 Task: Look for space in Koratla, India from 5th June, 2023 to 16th June, 2023 for 2 adults in price range Rs.7000 to Rs.15000. Place can be entire place with 1  bedroom having 1 bed and 1 bathroom. Property type can be house, flat, guest house, hotel. Booking option can be shelf check-in. Required host language is English.
Action: Mouse moved to (517, 93)
Screenshot: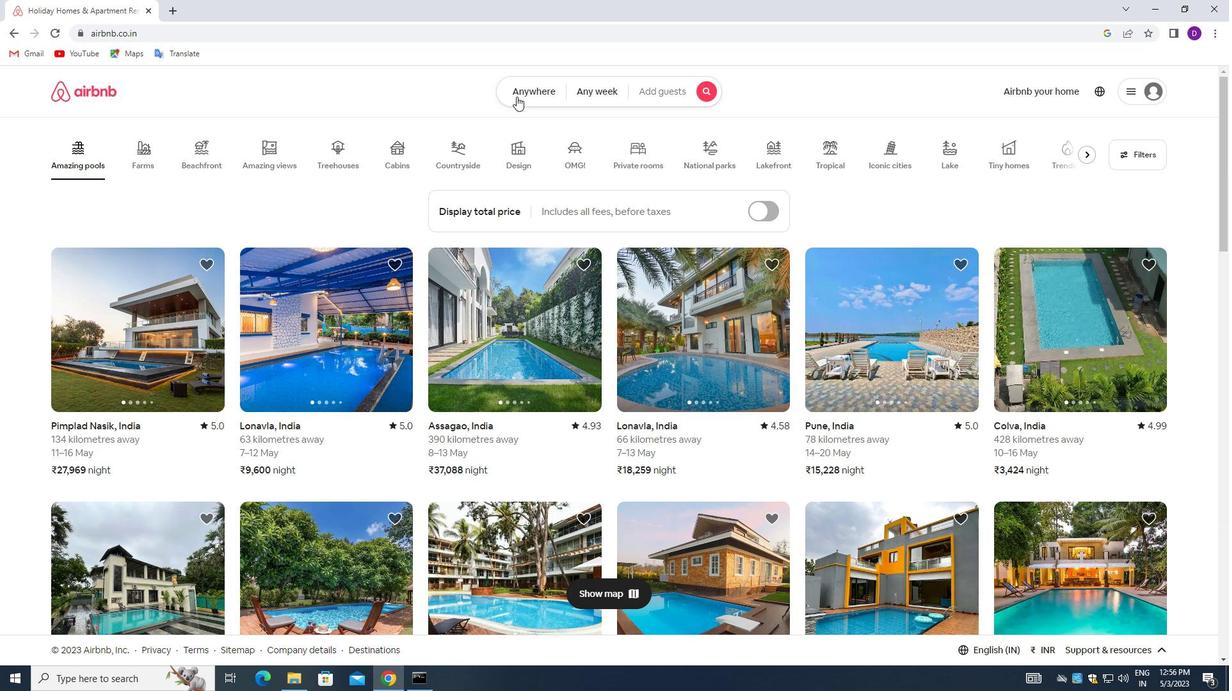 
Action: Mouse pressed left at (517, 93)
Screenshot: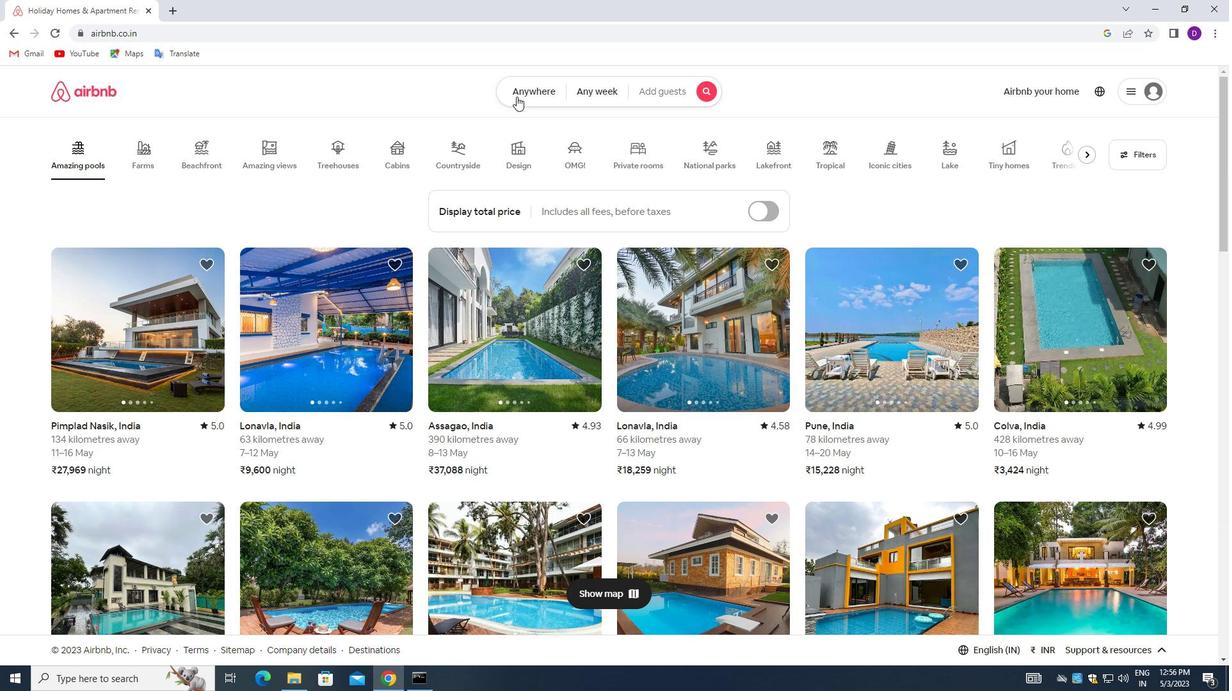 
Action: Mouse moved to (431, 146)
Screenshot: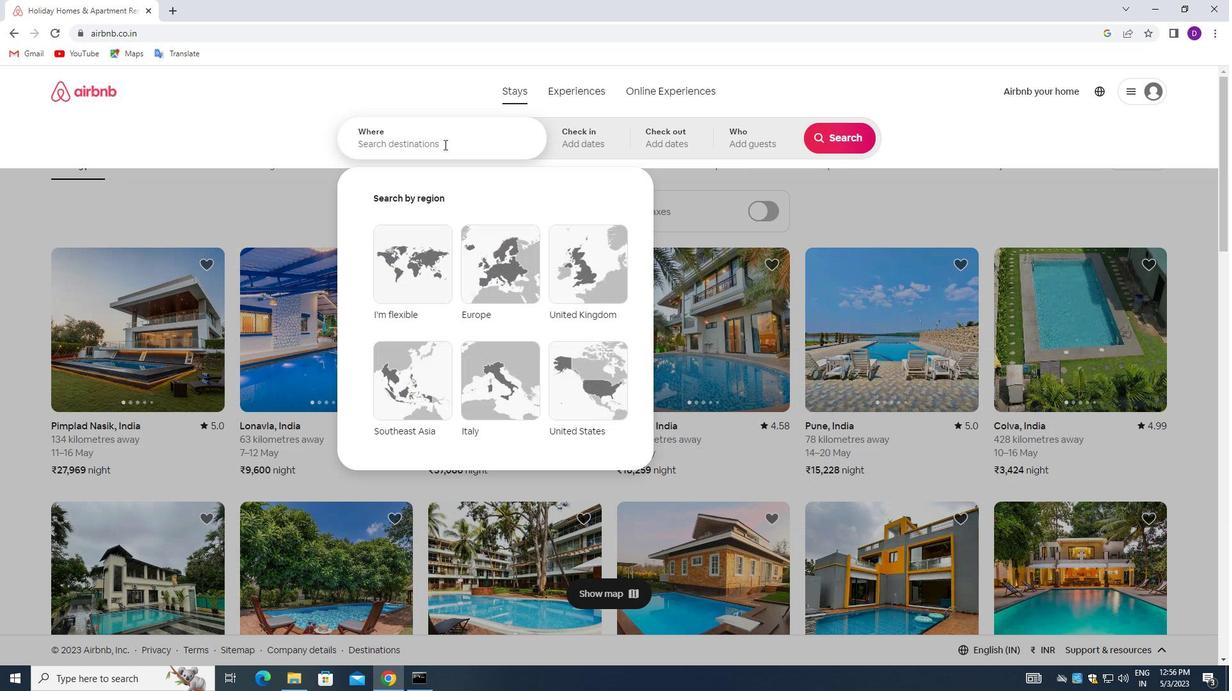 
Action: Mouse pressed left at (431, 146)
Screenshot: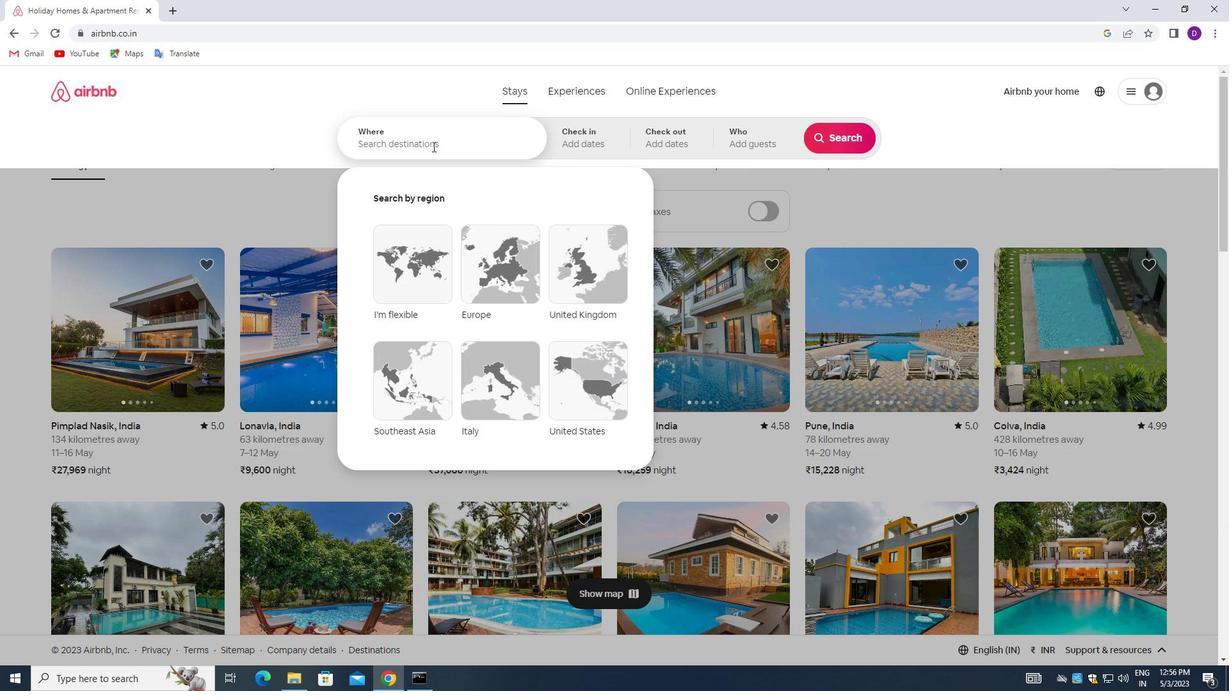 
Action: Mouse moved to (261, 139)
Screenshot: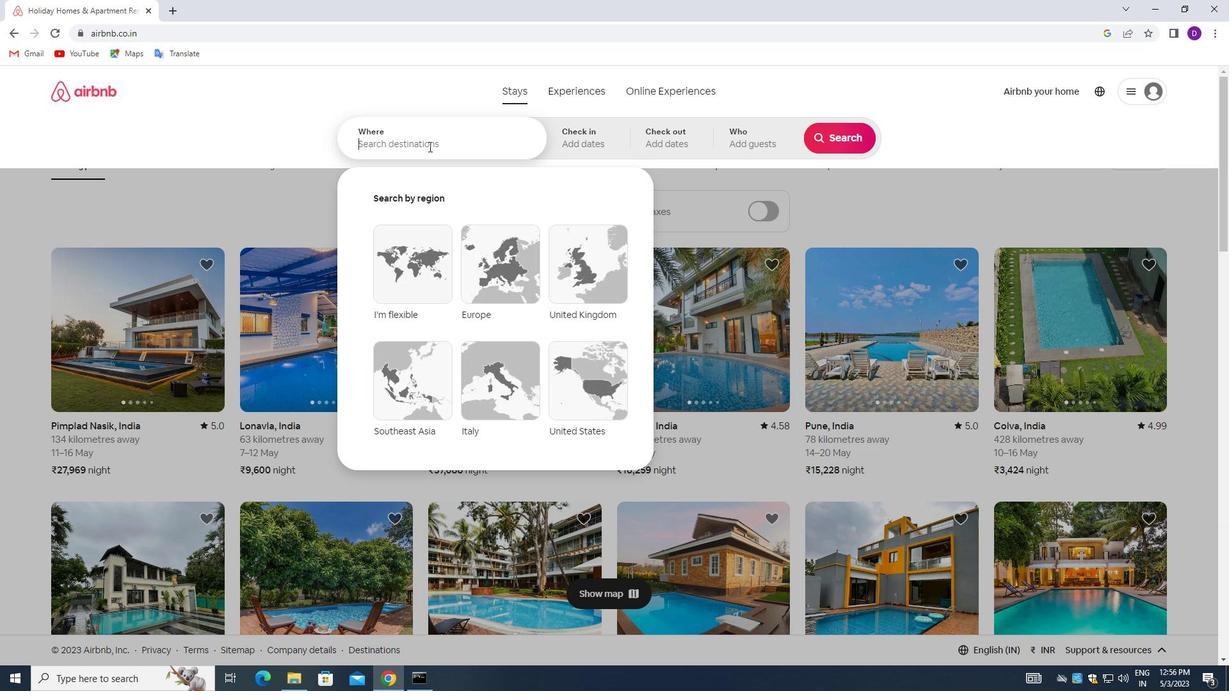 
Action: Key pressed <Key.shift>KORATLA,<Key.space><Key.shift>INDIA<Key.enter>
Screenshot: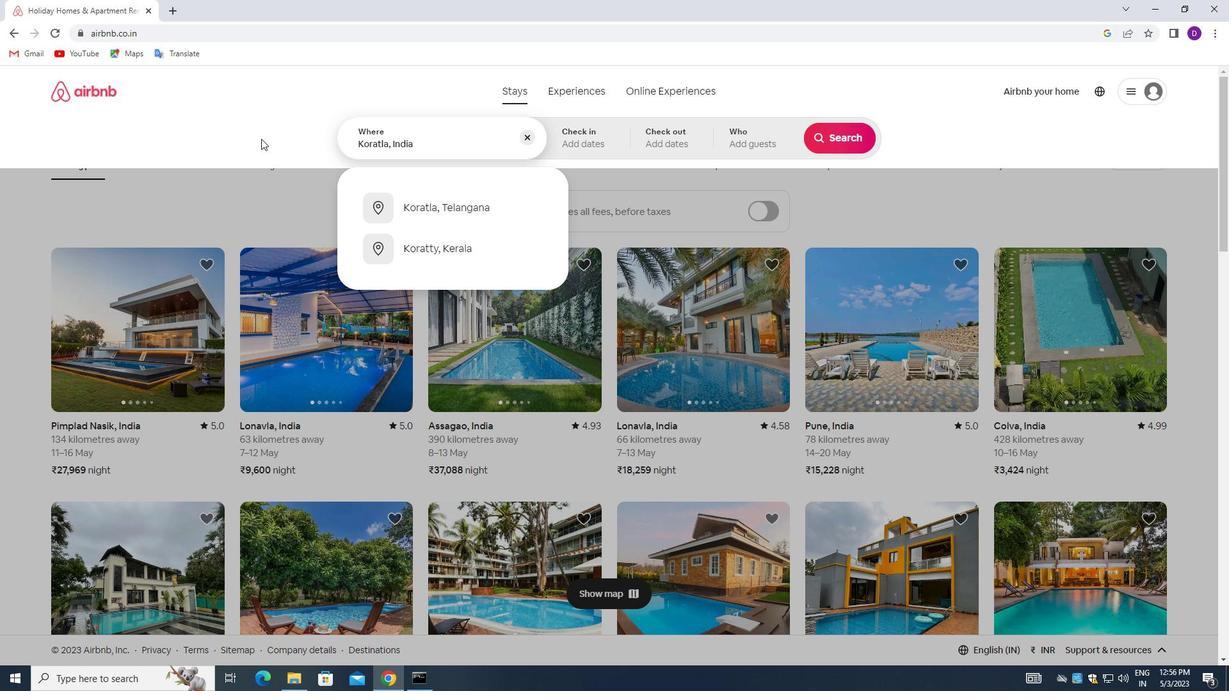 
Action: Mouse moved to (670, 326)
Screenshot: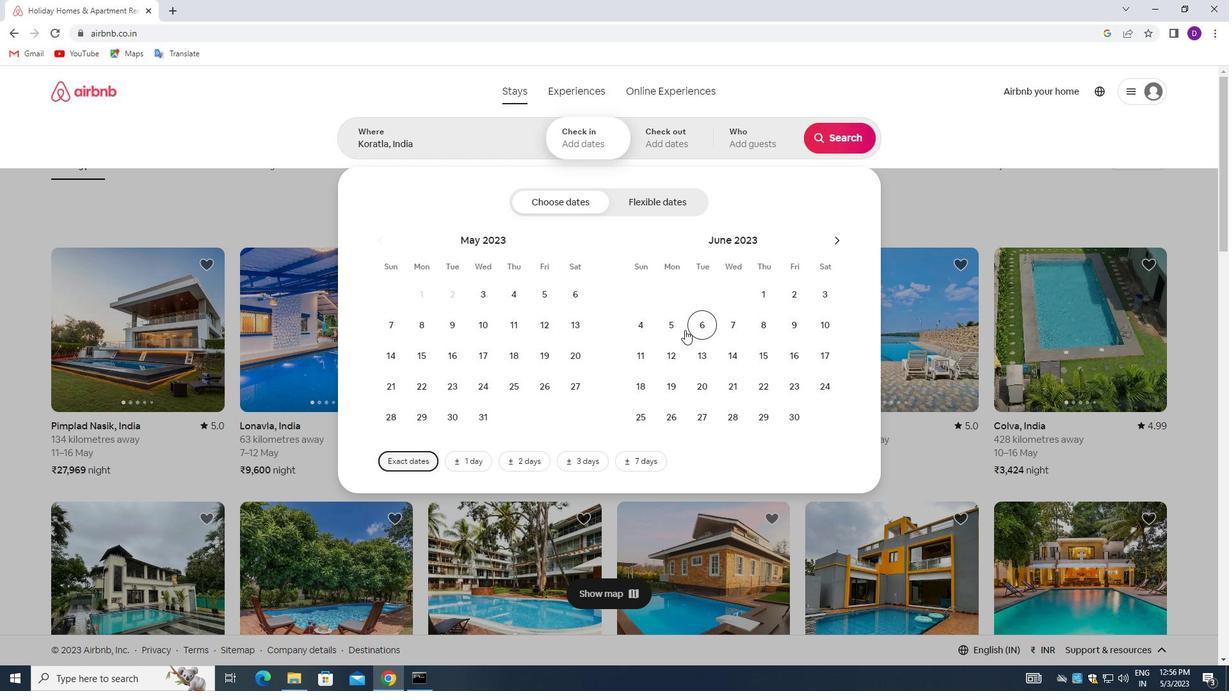
Action: Mouse pressed left at (670, 326)
Screenshot: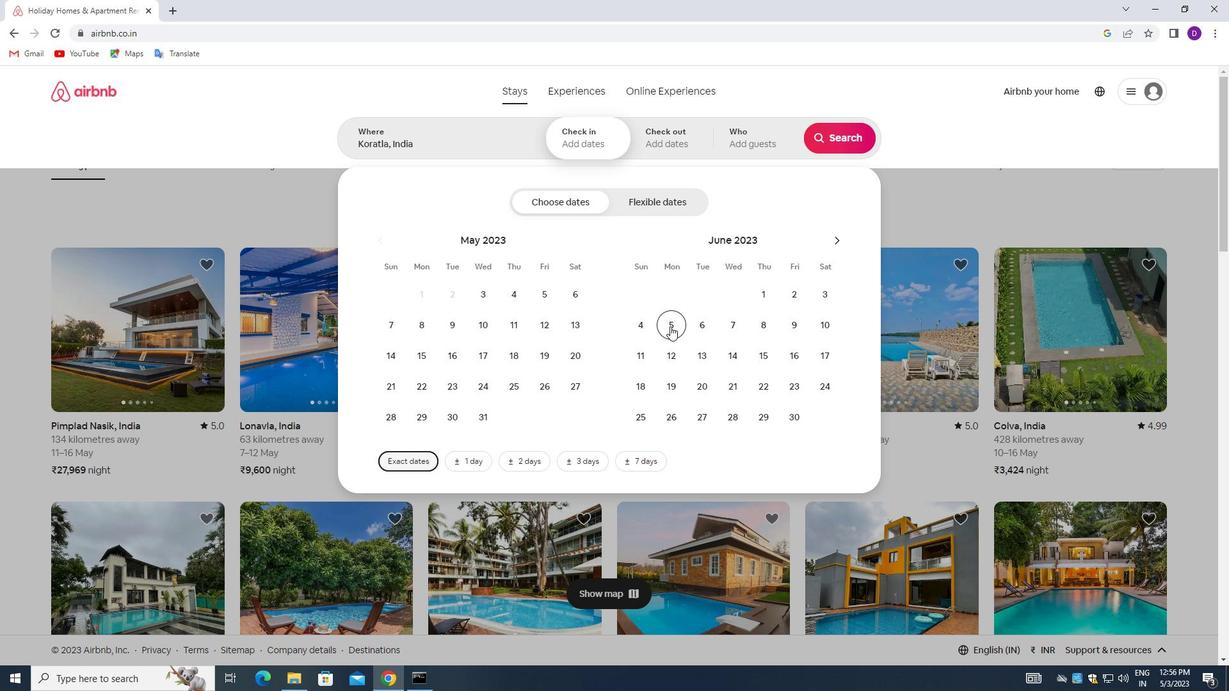 
Action: Mouse moved to (787, 355)
Screenshot: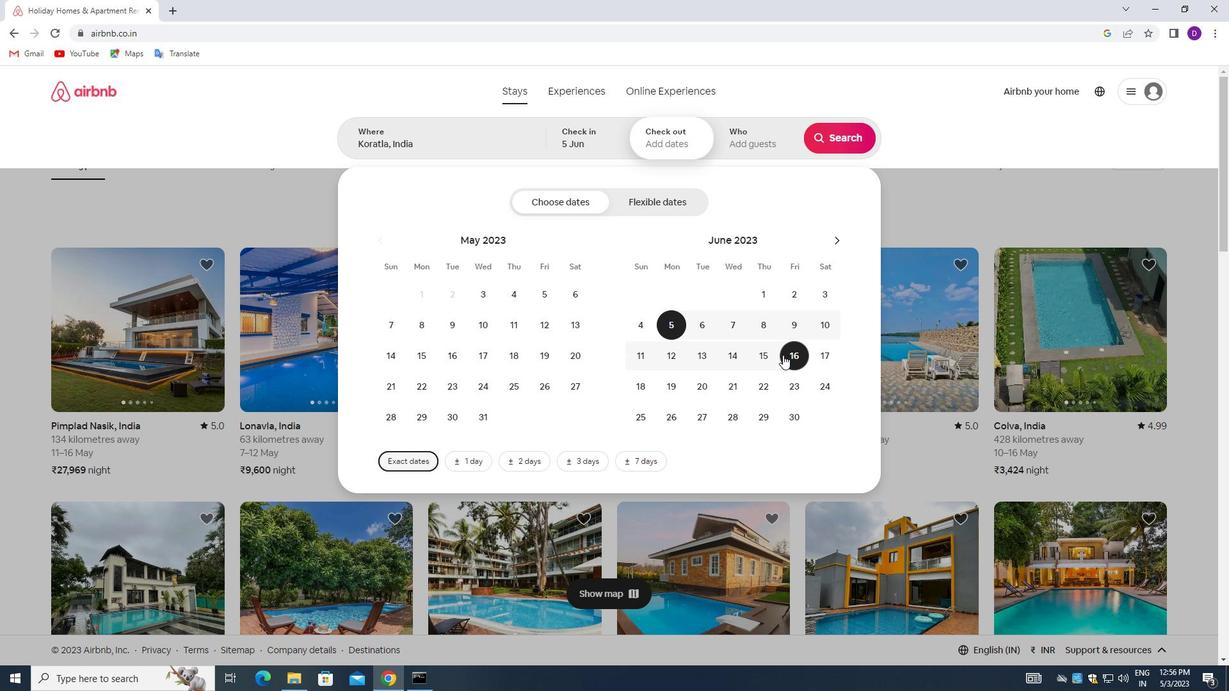 
Action: Mouse pressed left at (787, 355)
Screenshot: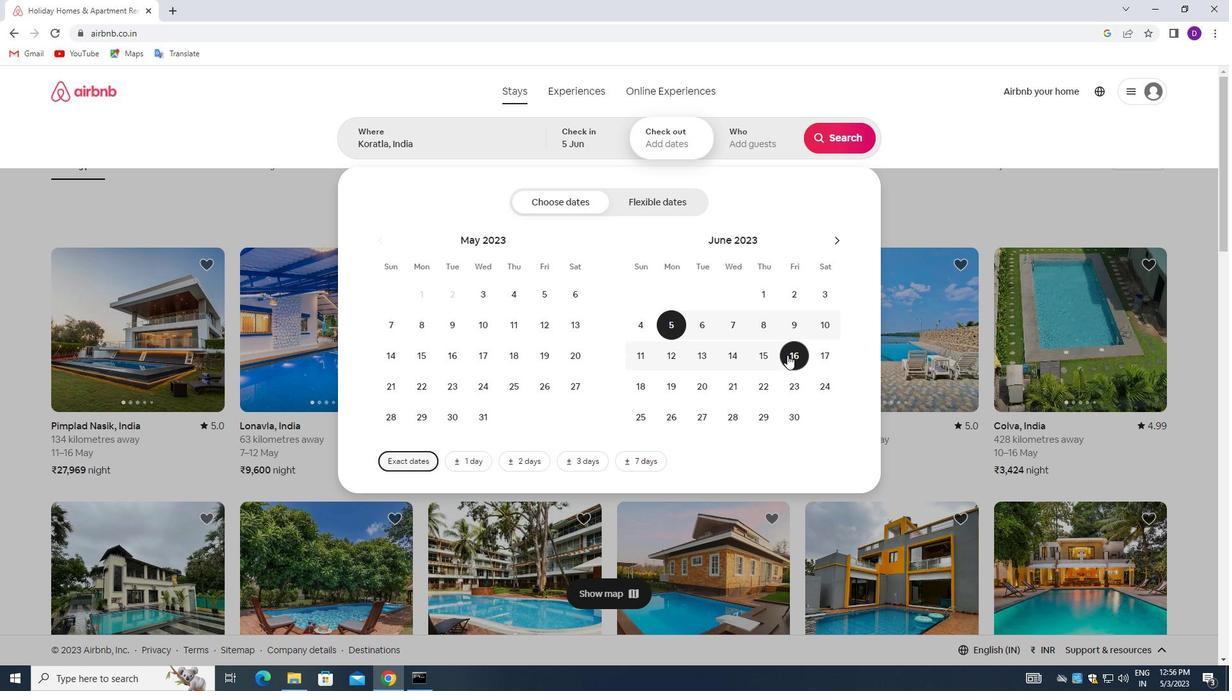
Action: Mouse moved to (742, 143)
Screenshot: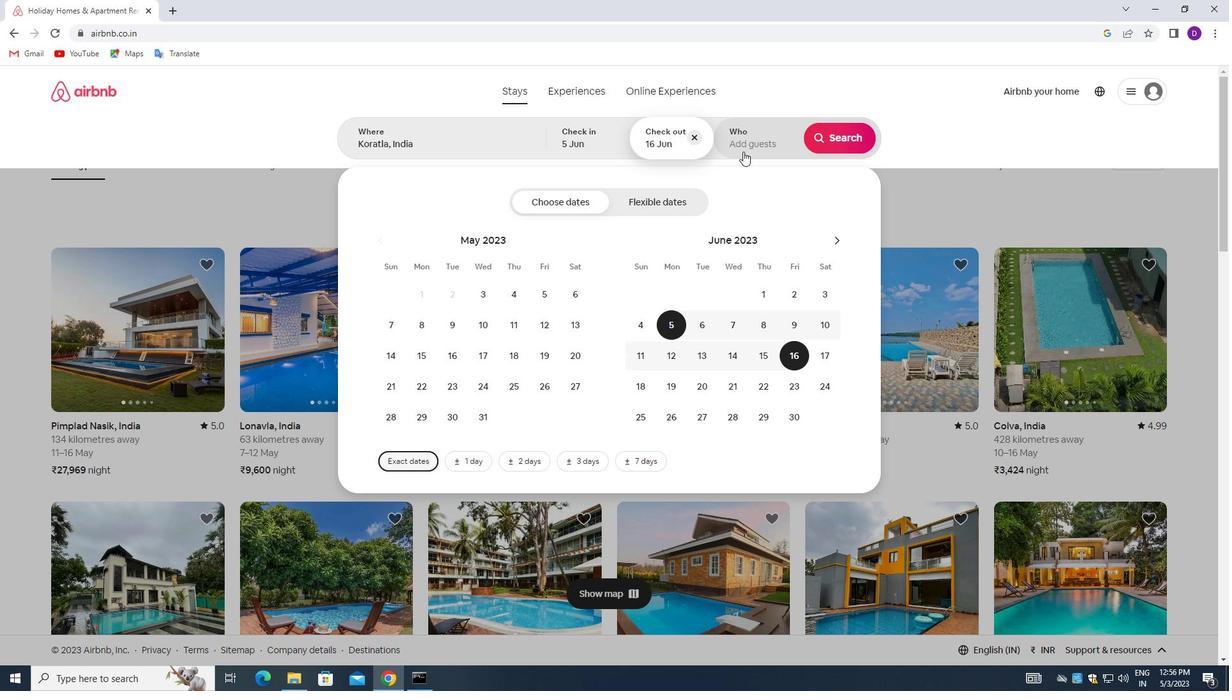 
Action: Mouse pressed left at (742, 143)
Screenshot: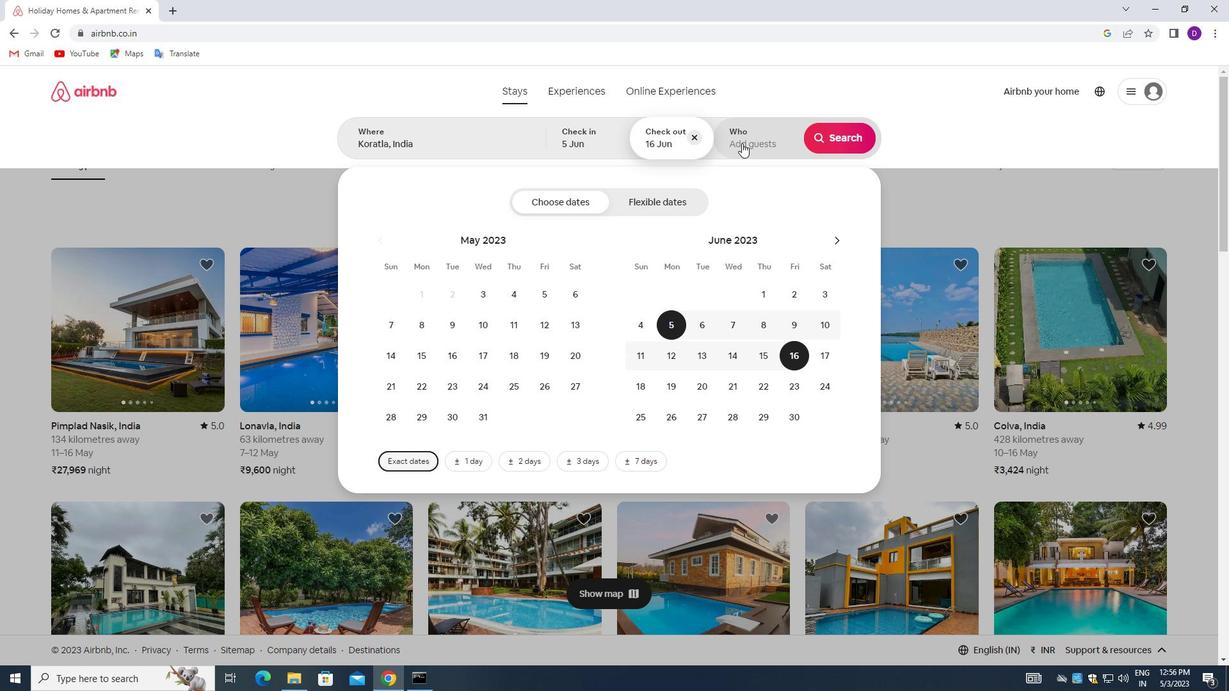 
Action: Mouse moved to (841, 210)
Screenshot: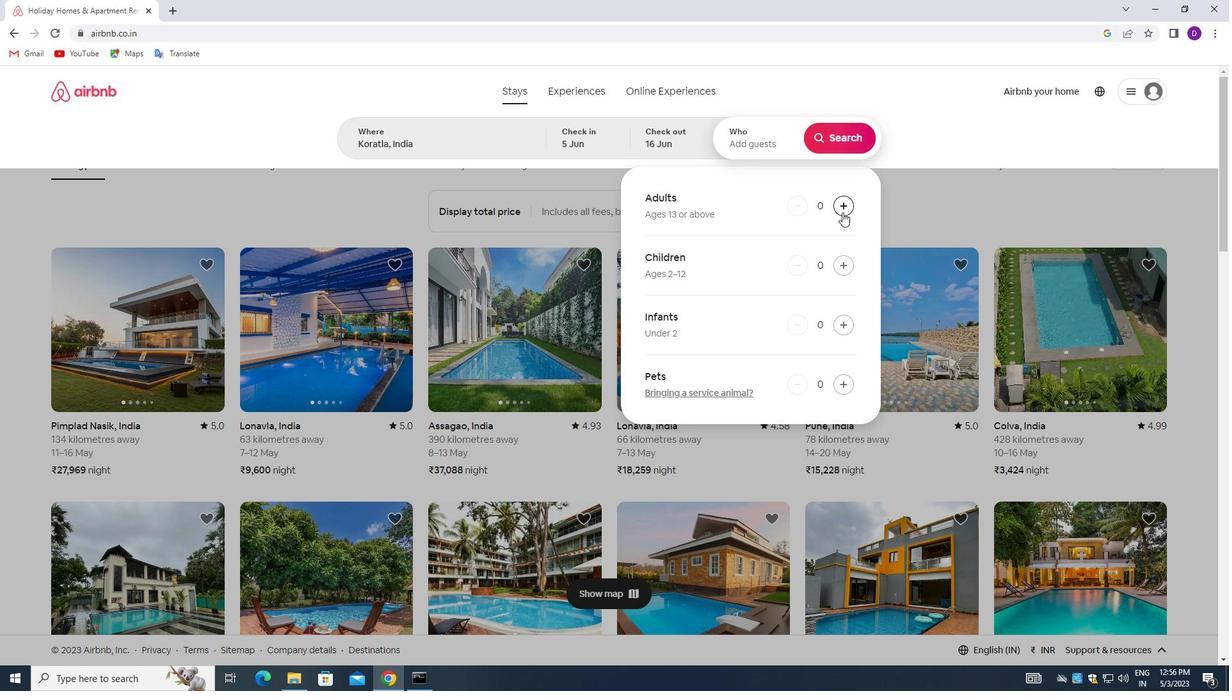 
Action: Mouse pressed left at (841, 210)
Screenshot: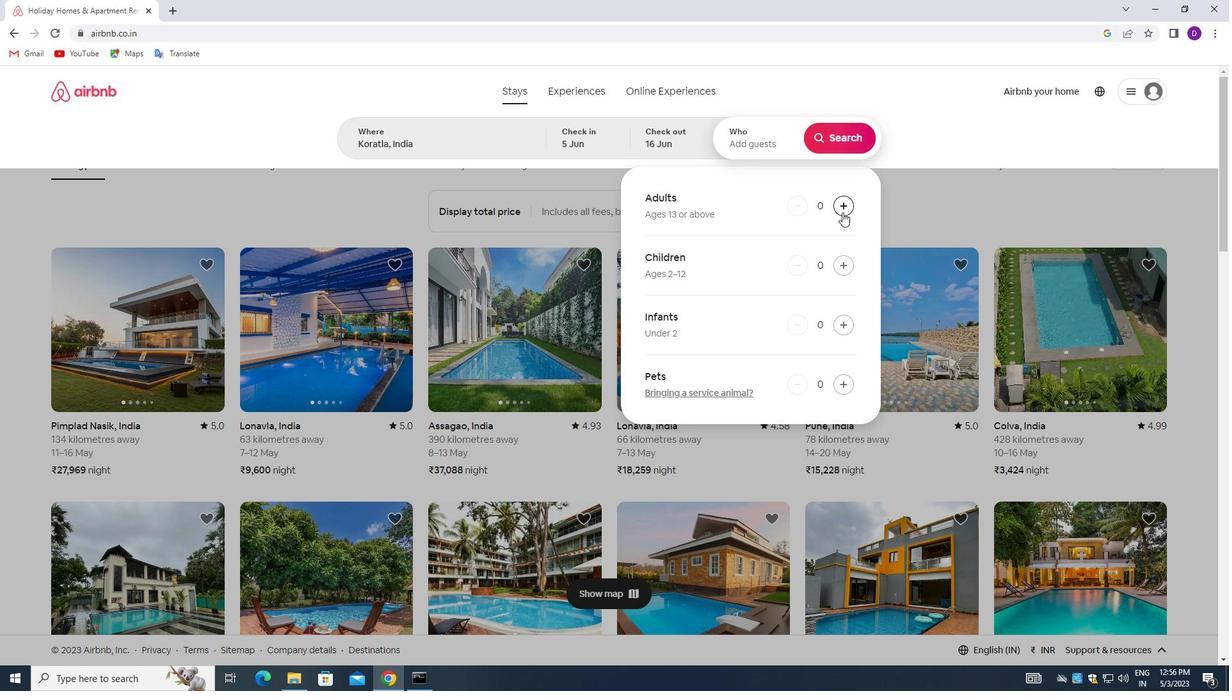 
Action: Mouse pressed left at (841, 210)
Screenshot: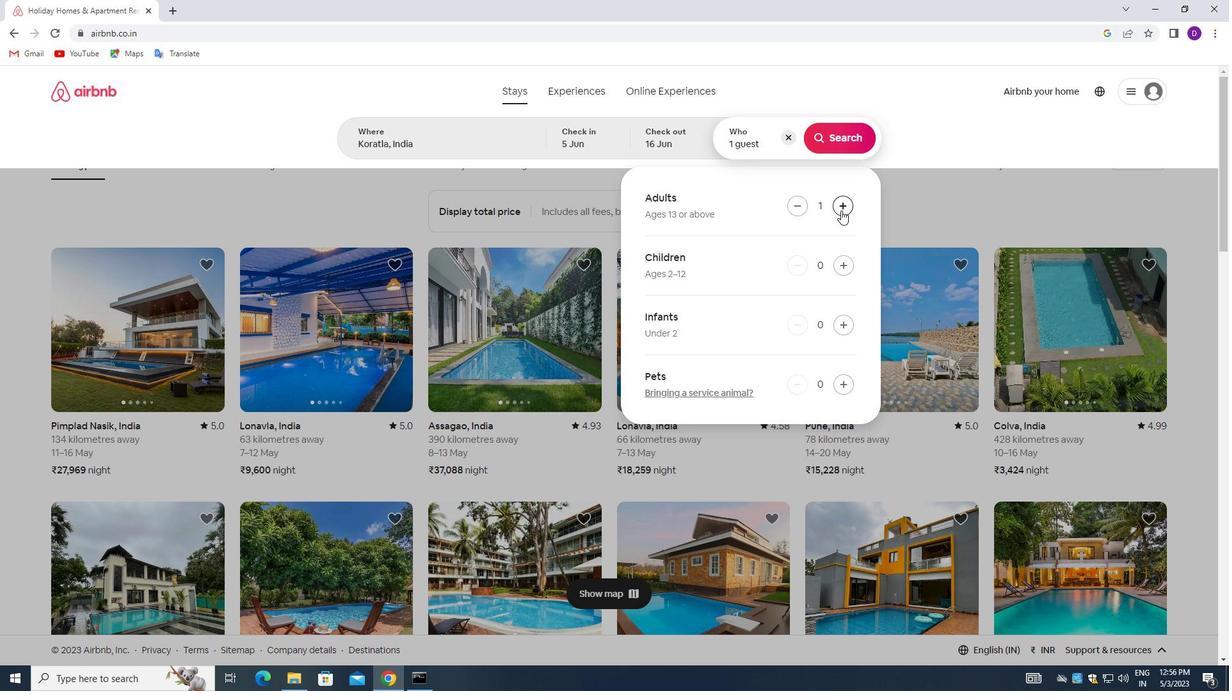 
Action: Mouse moved to (840, 136)
Screenshot: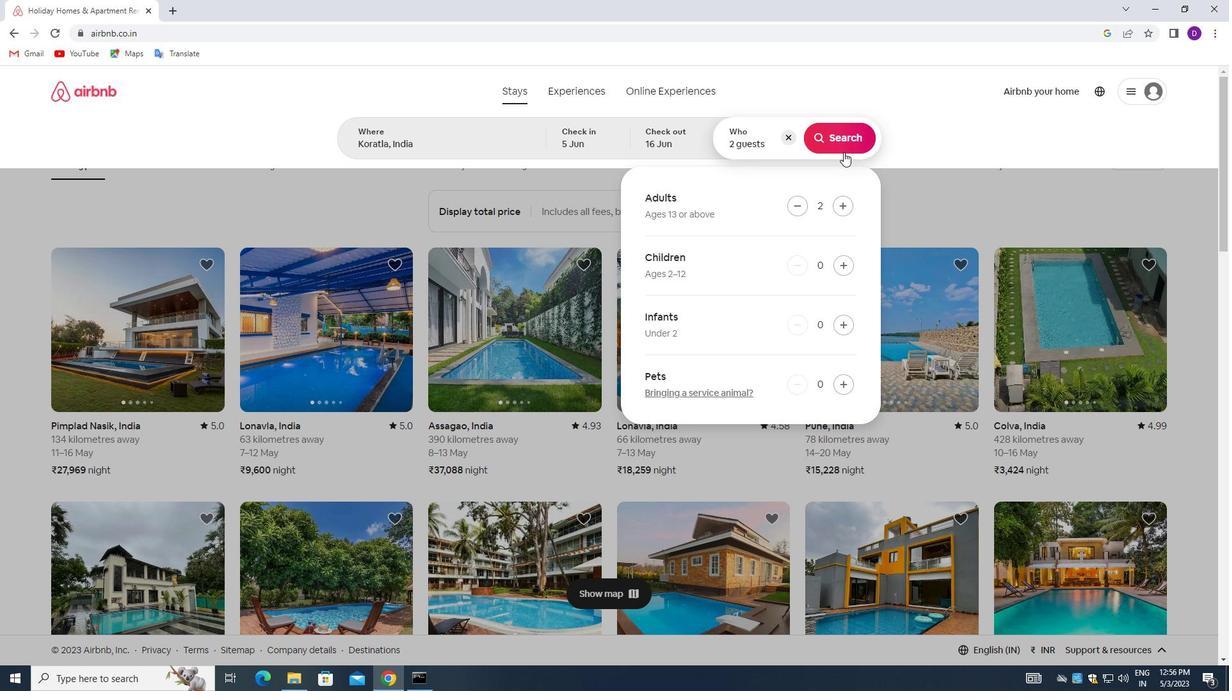 
Action: Mouse pressed left at (840, 136)
Screenshot: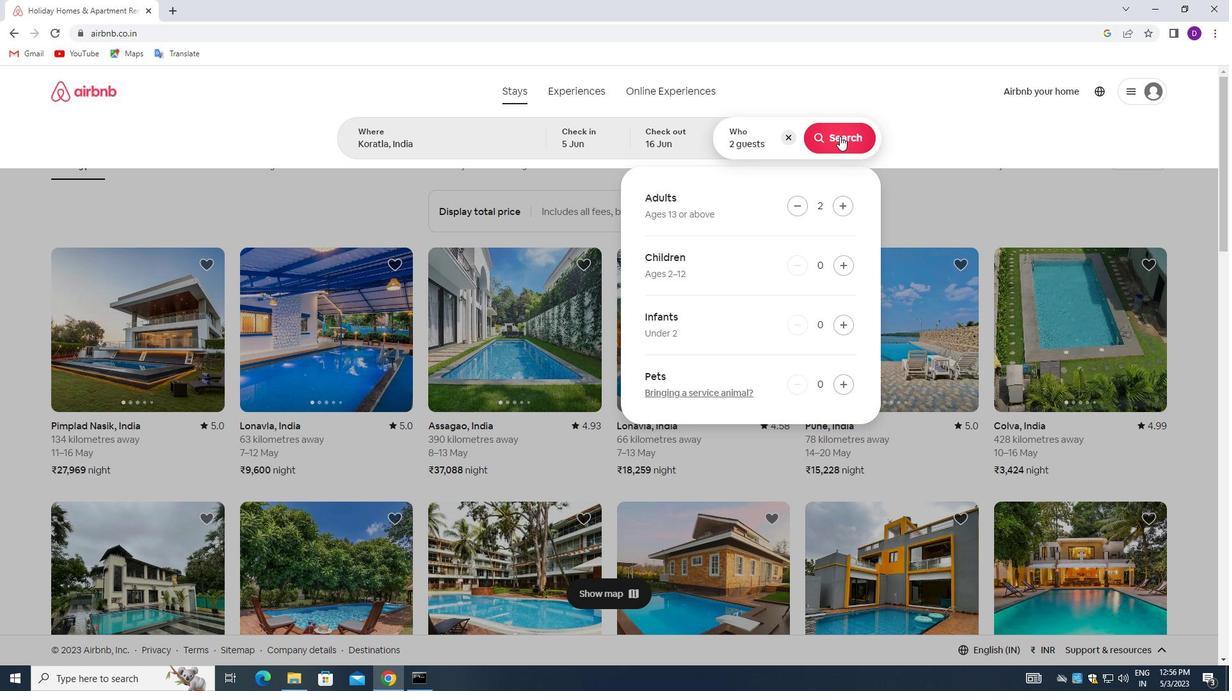
Action: Mouse moved to (1163, 142)
Screenshot: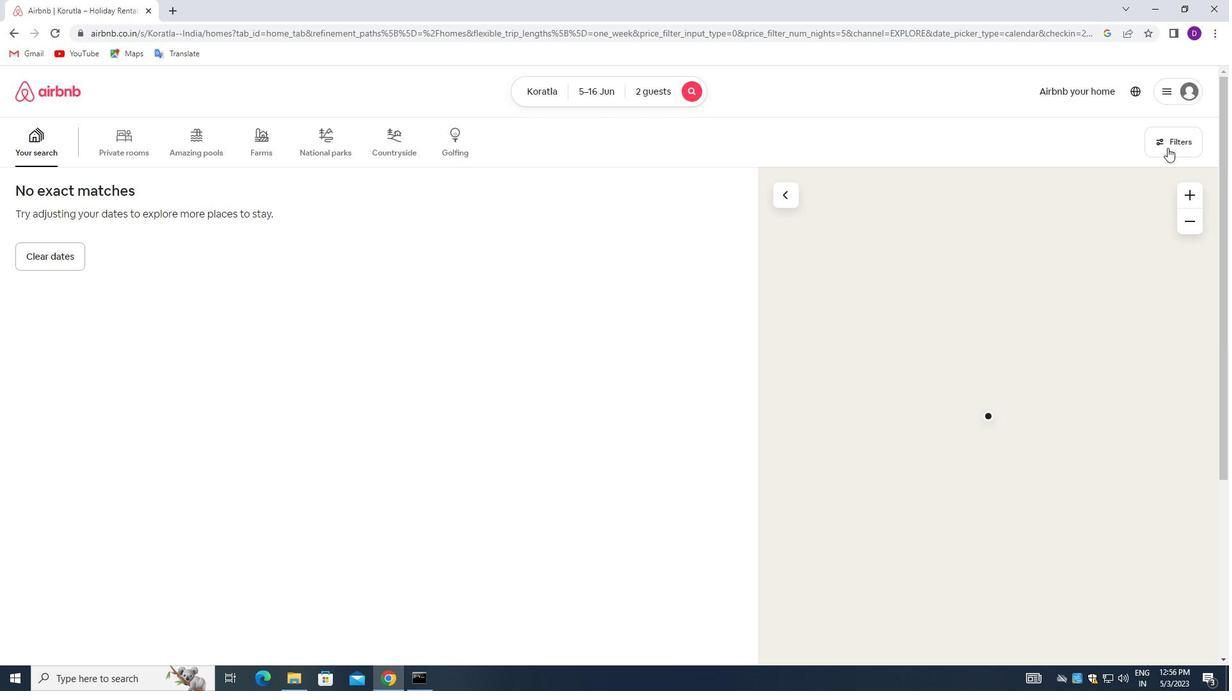 
Action: Mouse pressed left at (1163, 142)
Screenshot: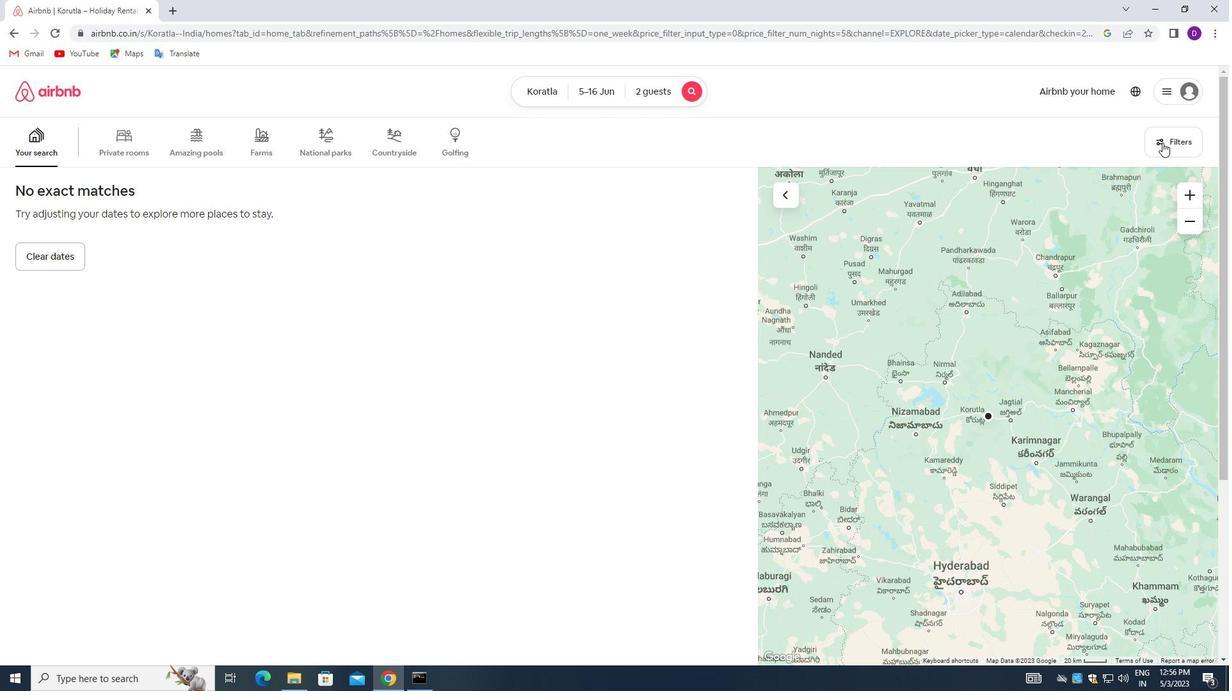 
Action: Mouse moved to (448, 224)
Screenshot: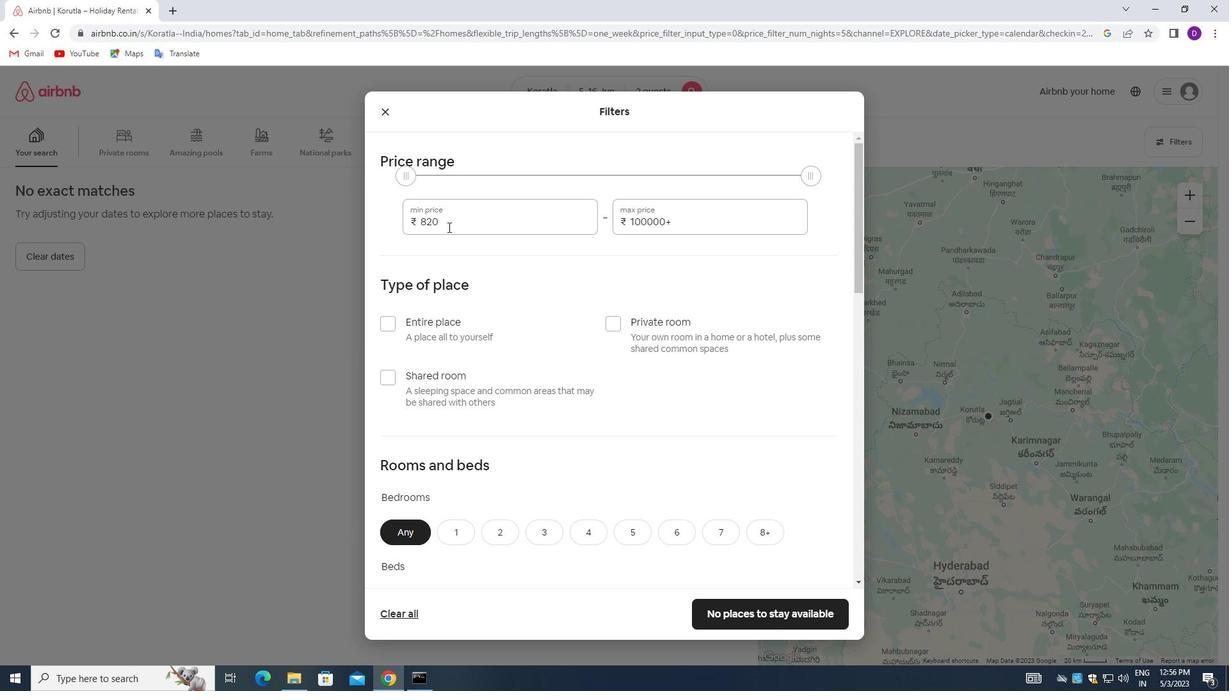 
Action: Mouse pressed left at (448, 224)
Screenshot: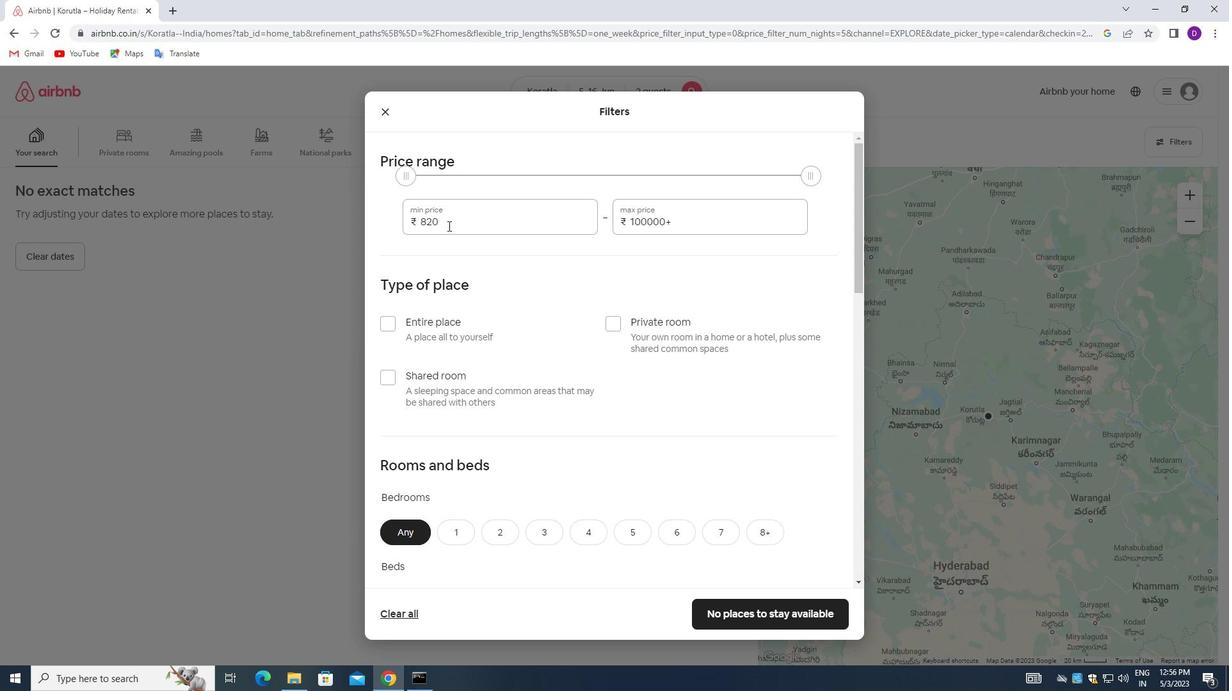 
Action: Mouse pressed left at (448, 224)
Screenshot: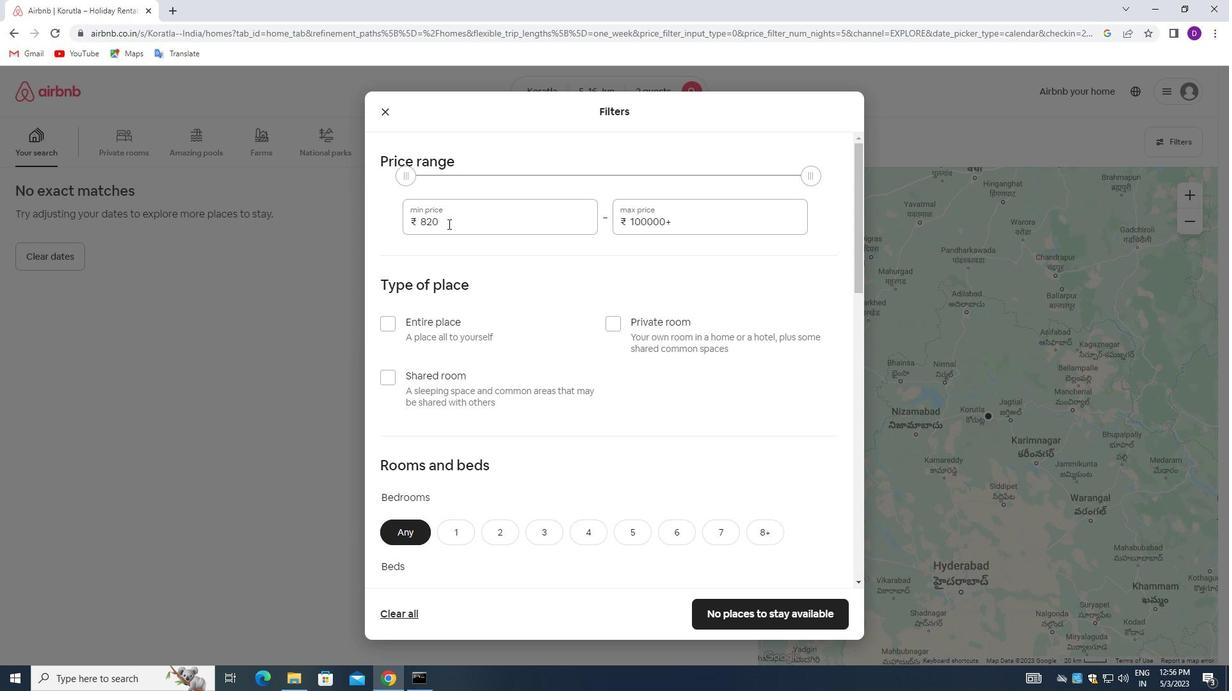 
Action: Key pressed 7000<Key.tab>15000
Screenshot: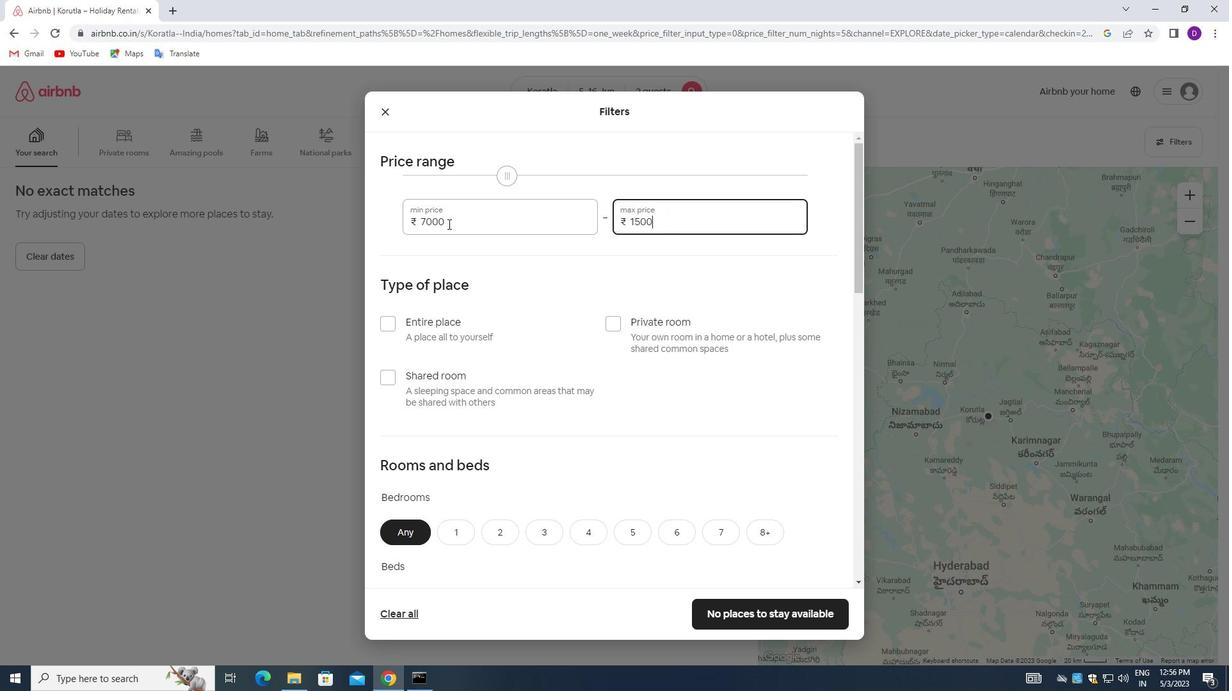 
Action: Mouse moved to (389, 320)
Screenshot: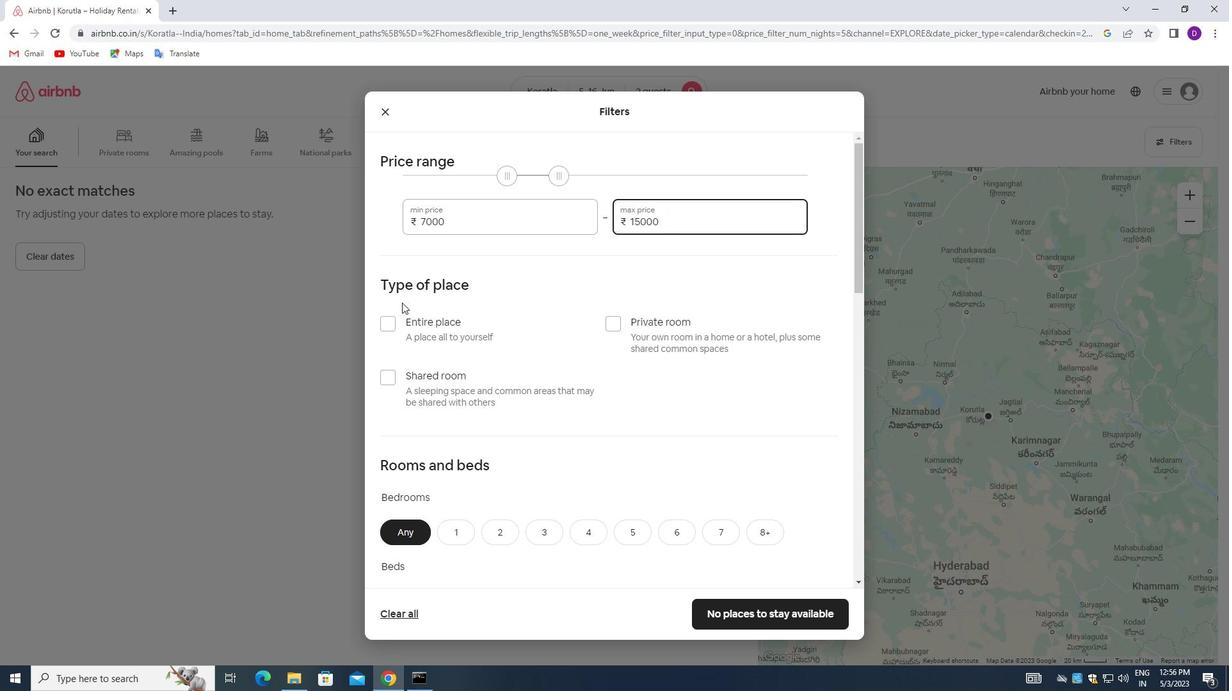 
Action: Mouse pressed left at (389, 320)
Screenshot: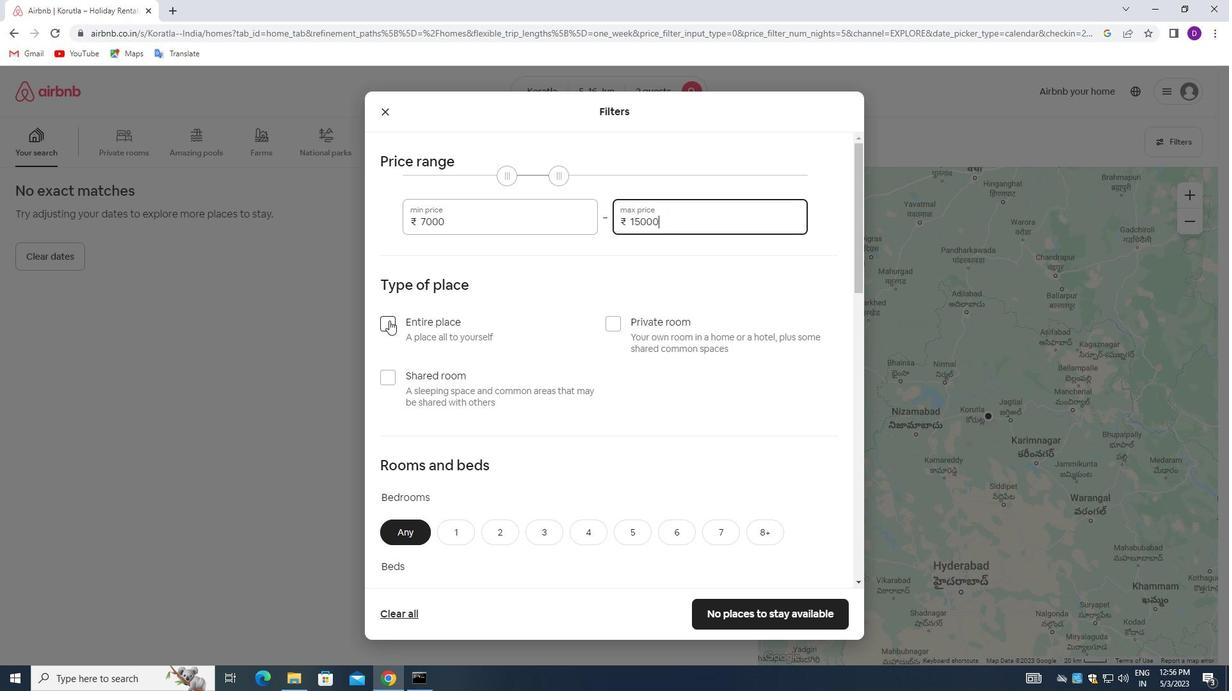 
Action: Mouse moved to (495, 368)
Screenshot: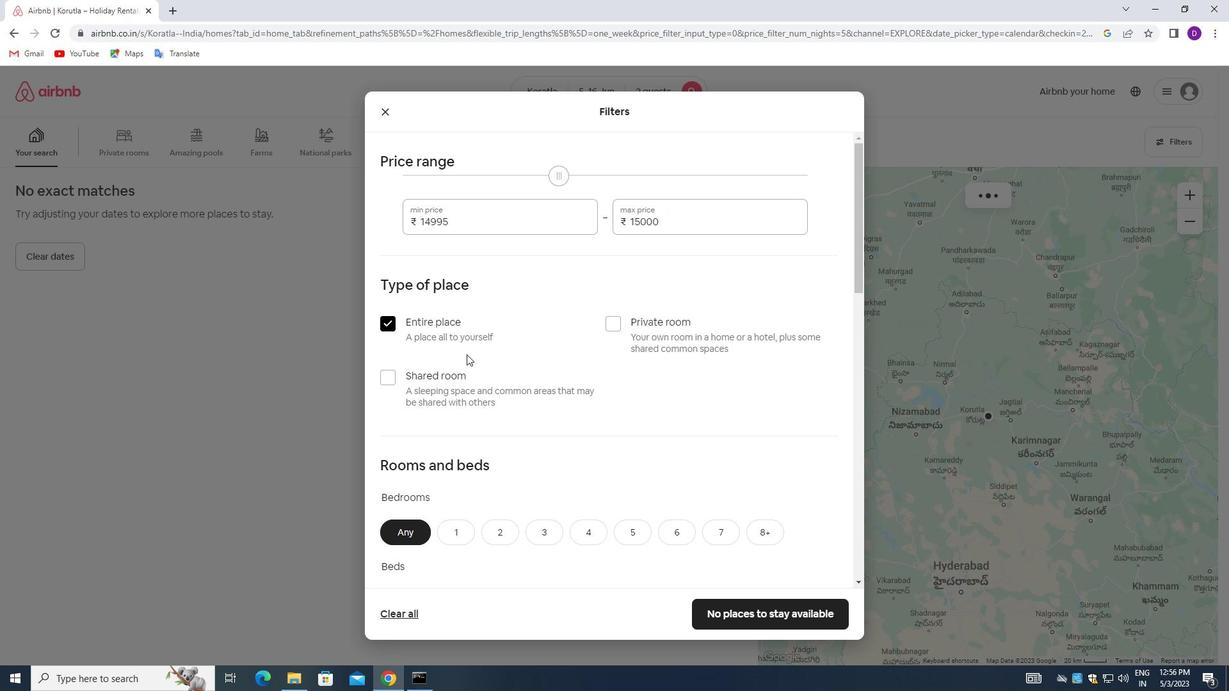 
Action: Mouse scrolled (495, 367) with delta (0, 0)
Screenshot: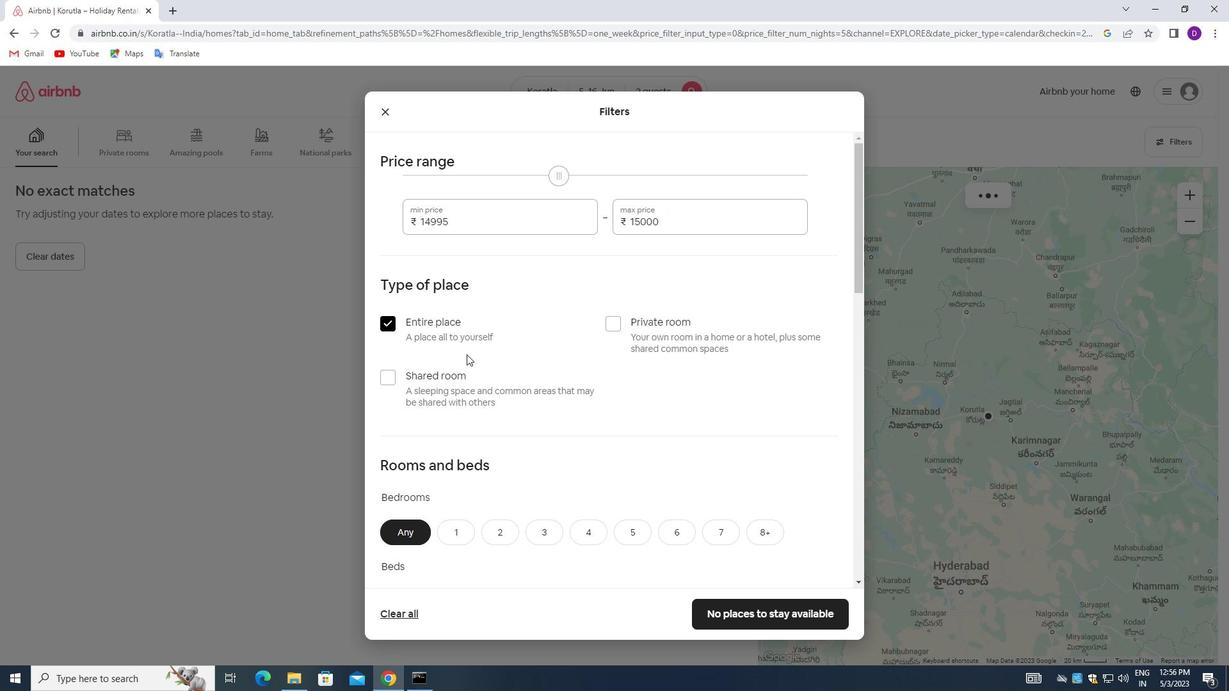 
Action: Mouse moved to (496, 369)
Screenshot: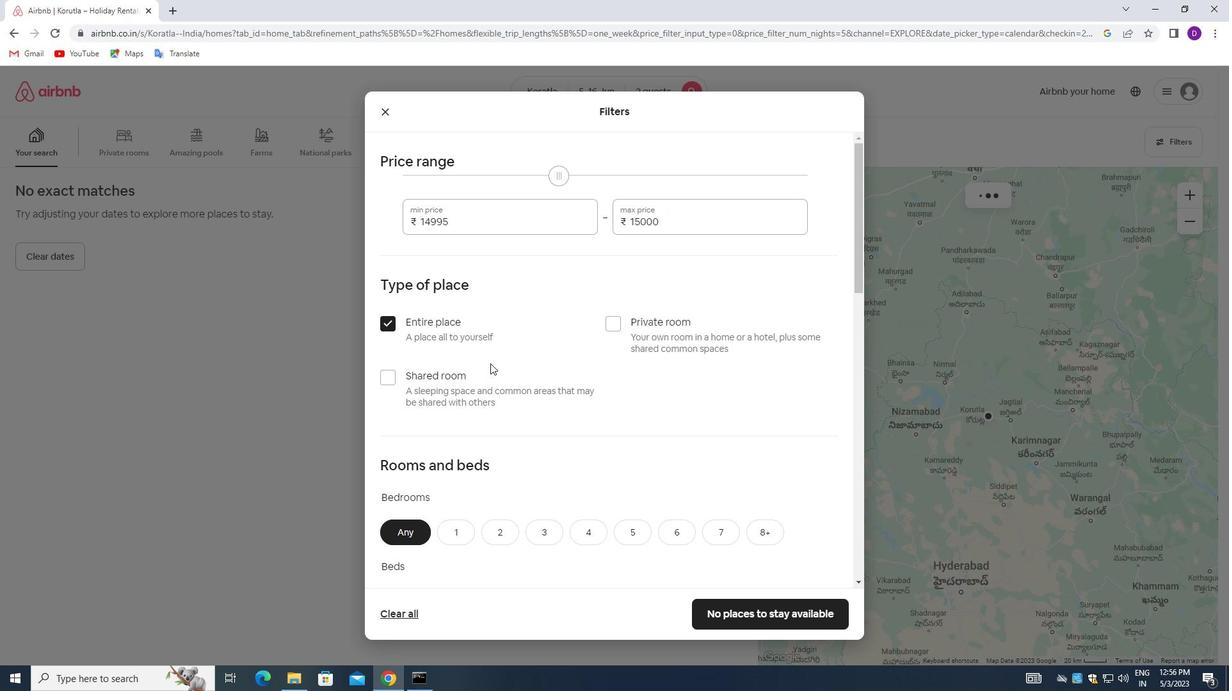 
Action: Mouse scrolled (496, 368) with delta (0, 0)
Screenshot: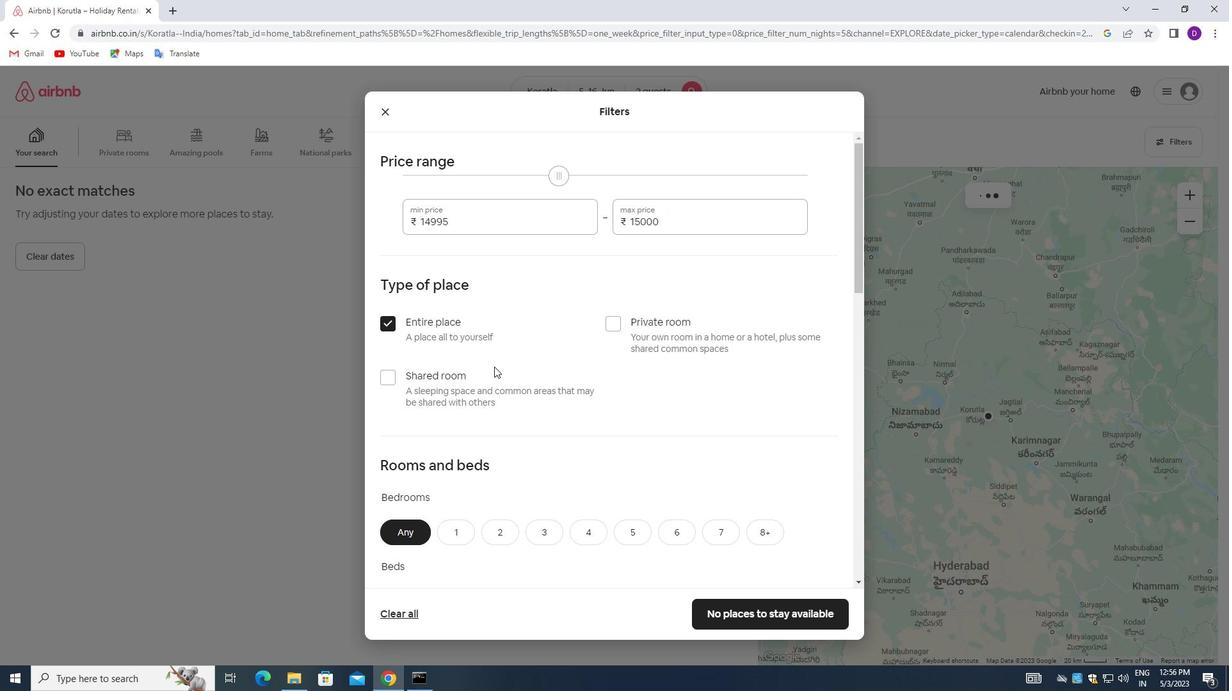 
Action: Mouse scrolled (496, 368) with delta (0, 0)
Screenshot: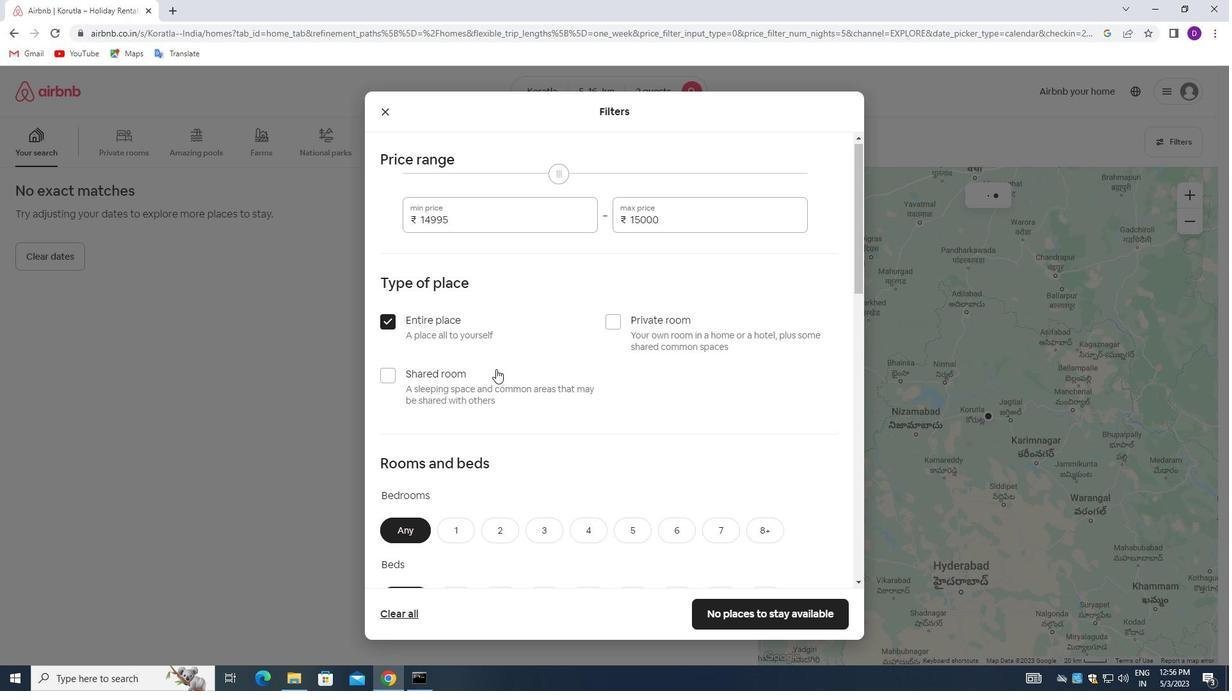 
Action: Mouse moved to (461, 344)
Screenshot: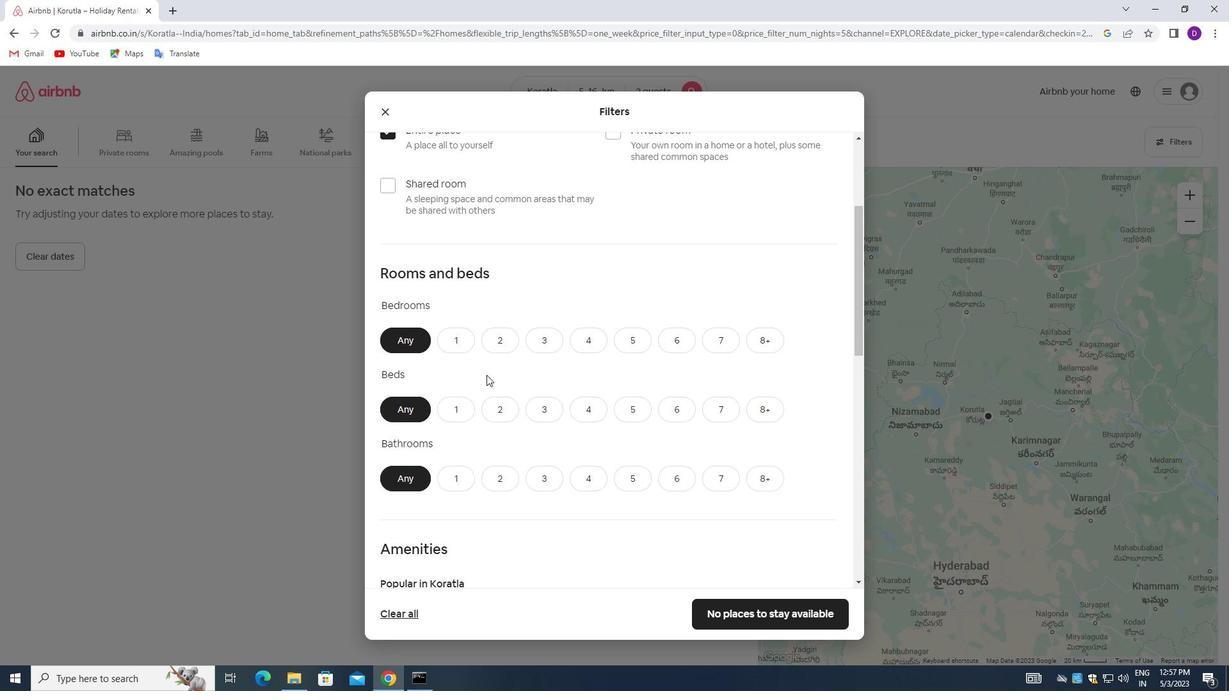 
Action: Mouse pressed left at (461, 344)
Screenshot: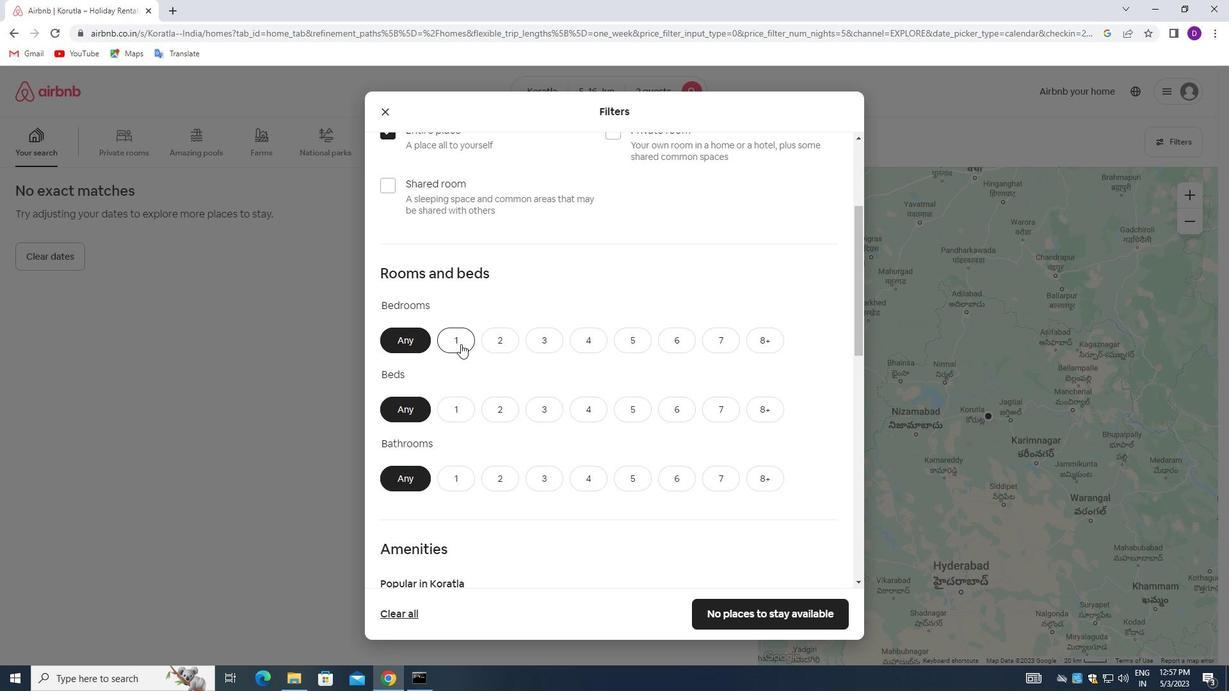 
Action: Mouse moved to (463, 404)
Screenshot: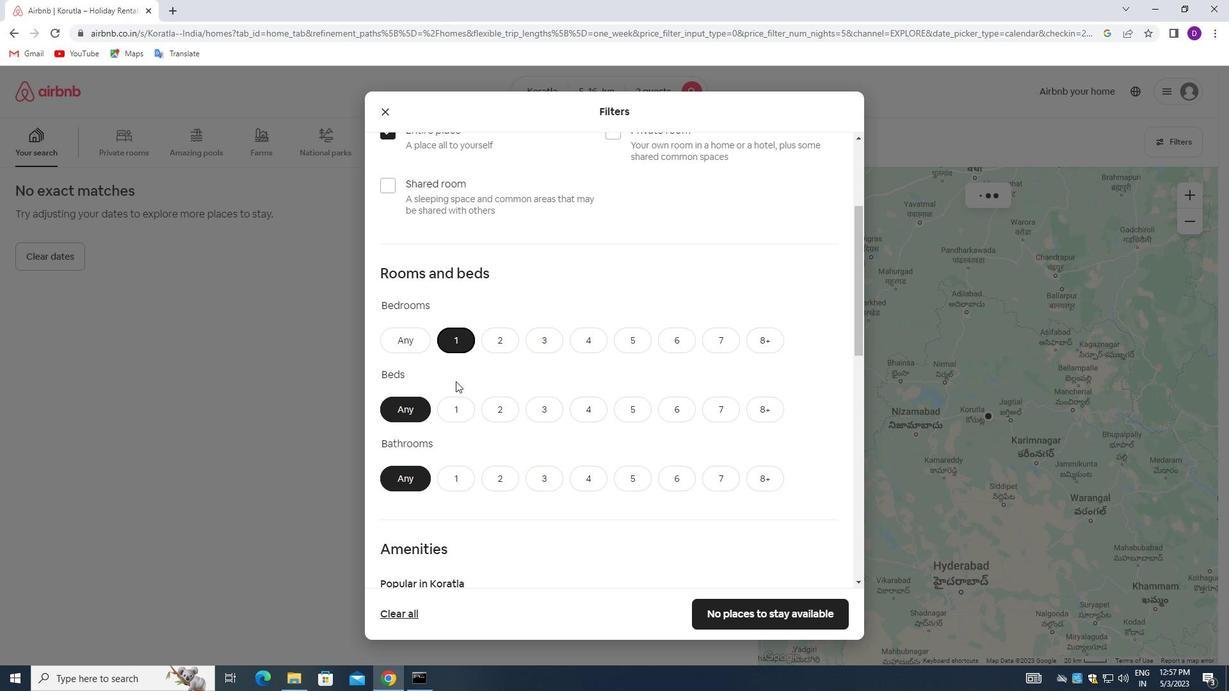 
Action: Mouse pressed left at (463, 404)
Screenshot: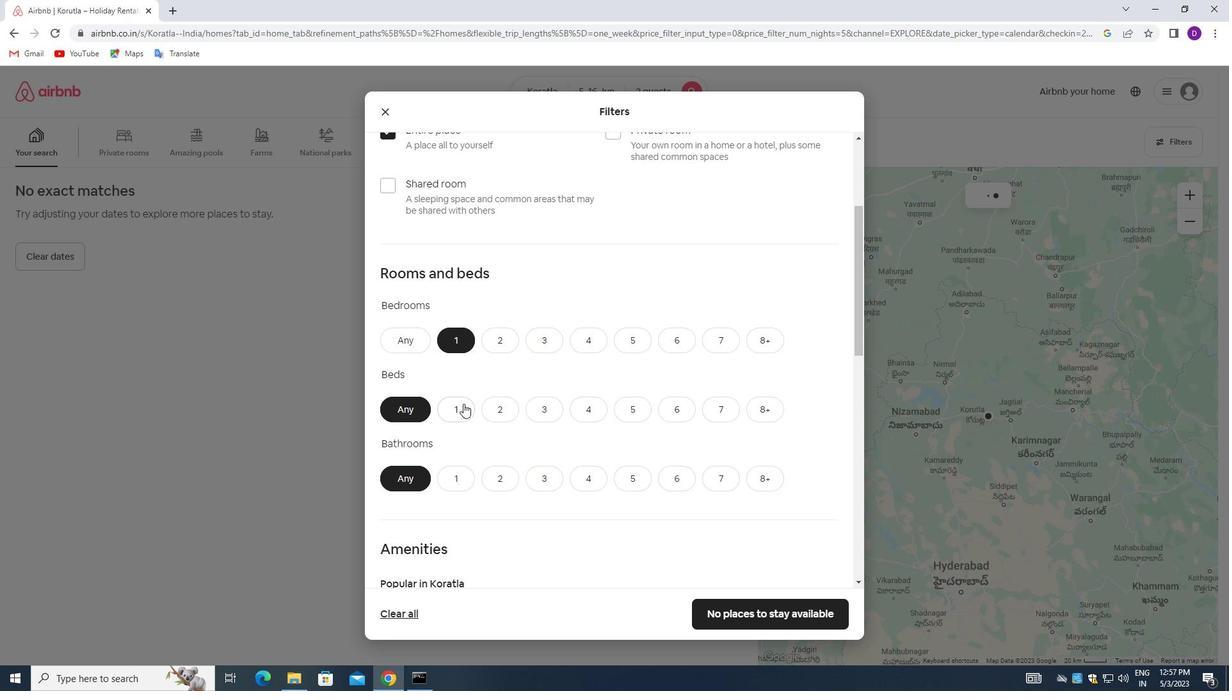 
Action: Mouse moved to (451, 477)
Screenshot: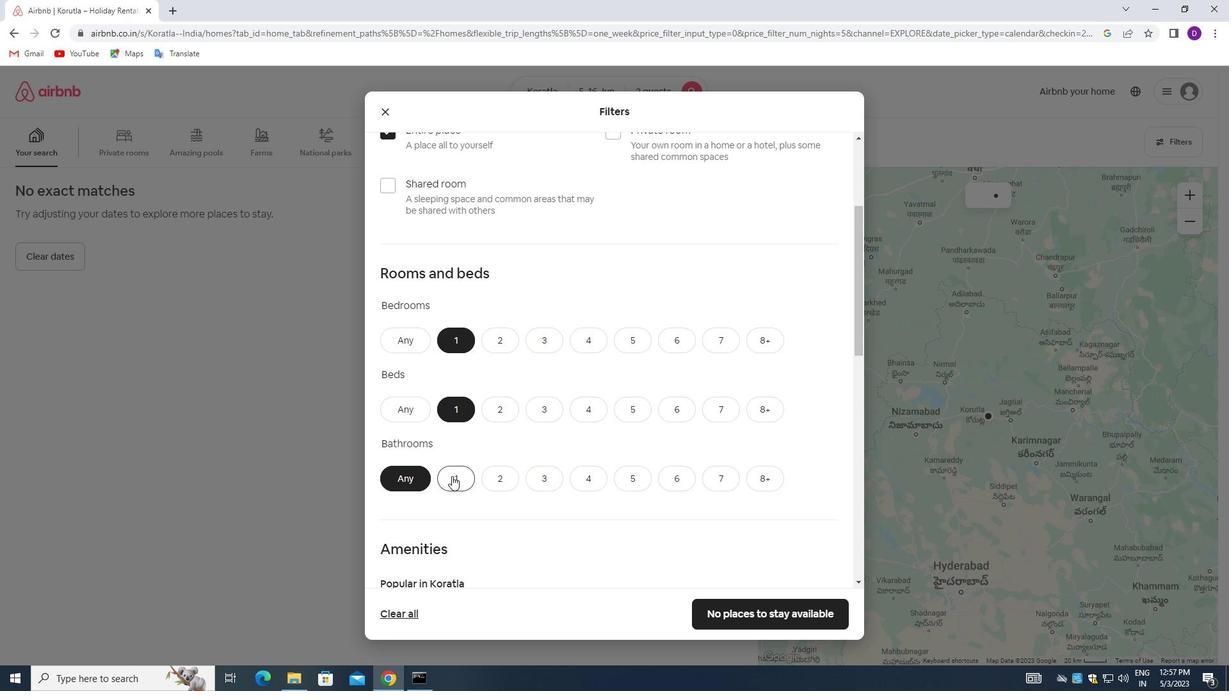 
Action: Mouse pressed left at (451, 477)
Screenshot: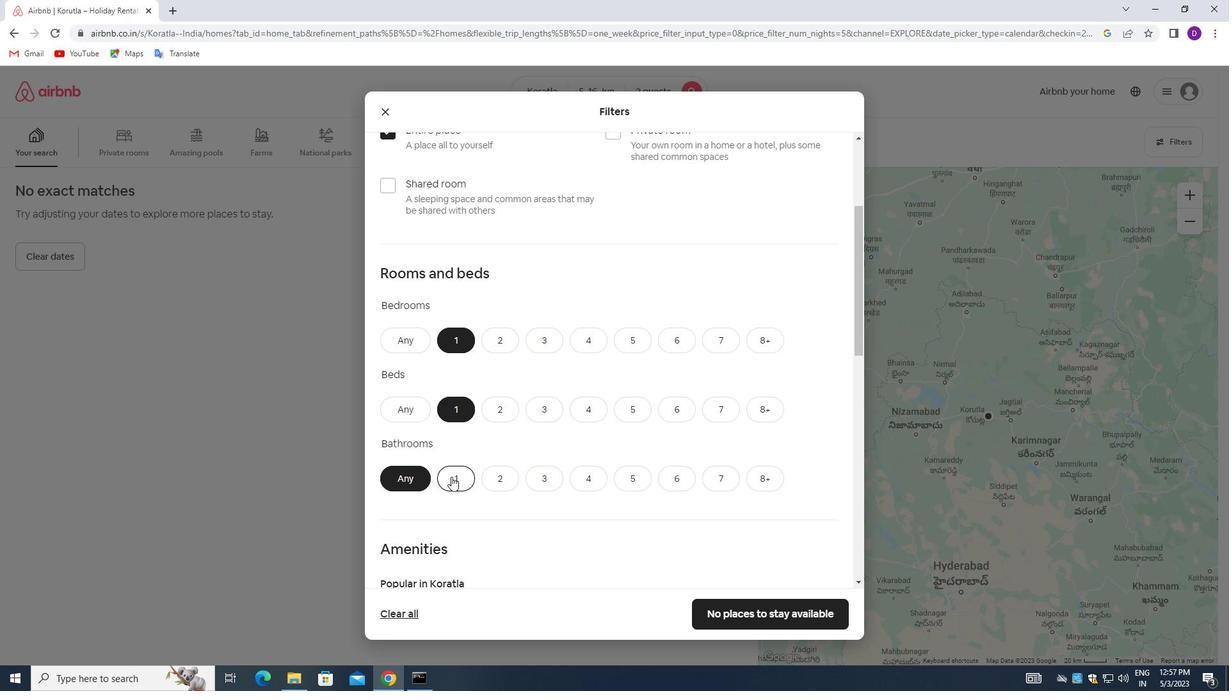 
Action: Mouse moved to (529, 351)
Screenshot: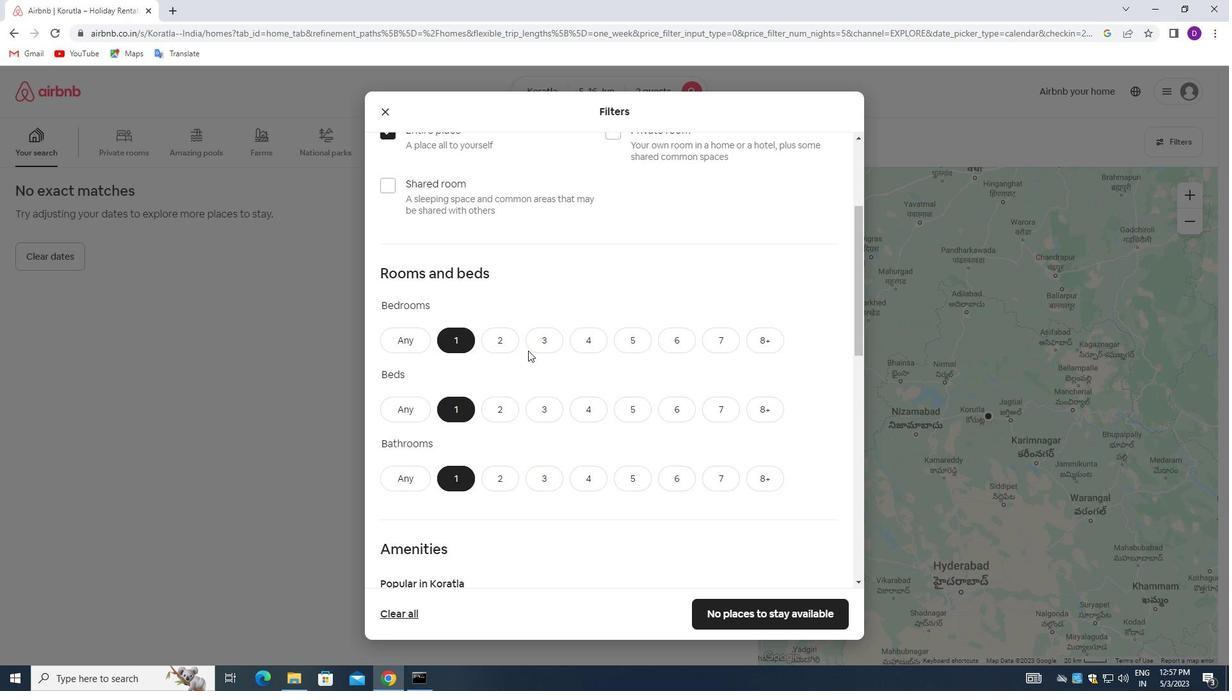
Action: Mouse scrolled (529, 350) with delta (0, 0)
Screenshot: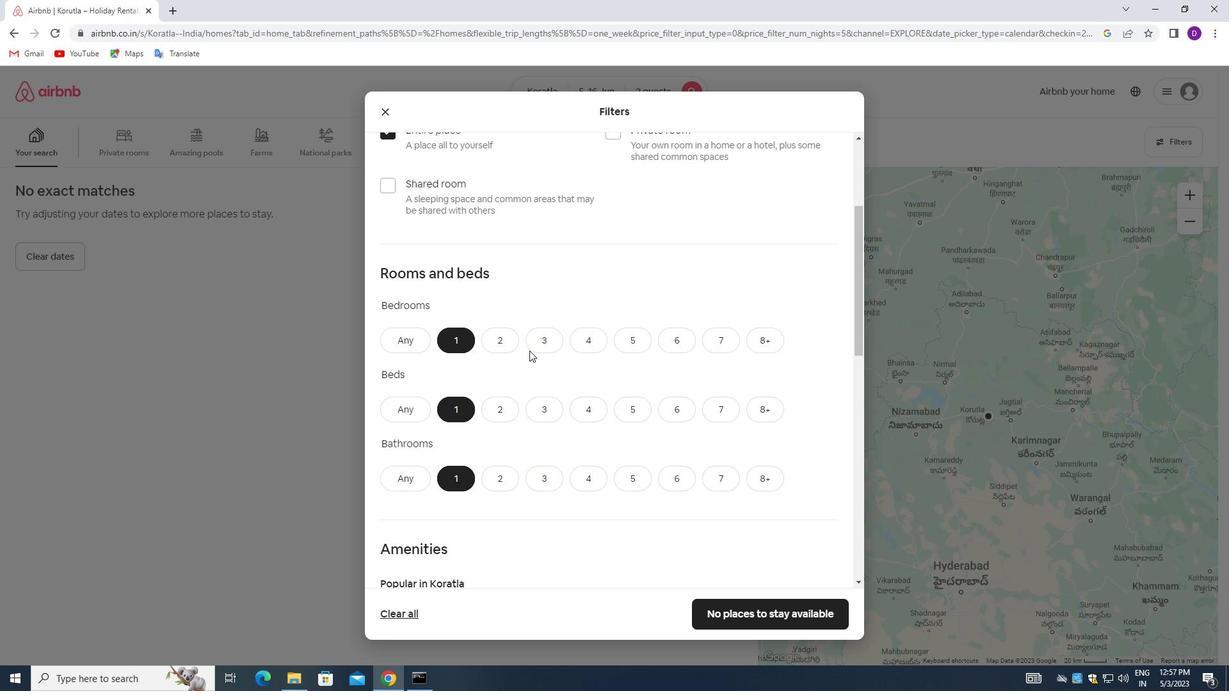 
Action: Mouse moved to (529, 351)
Screenshot: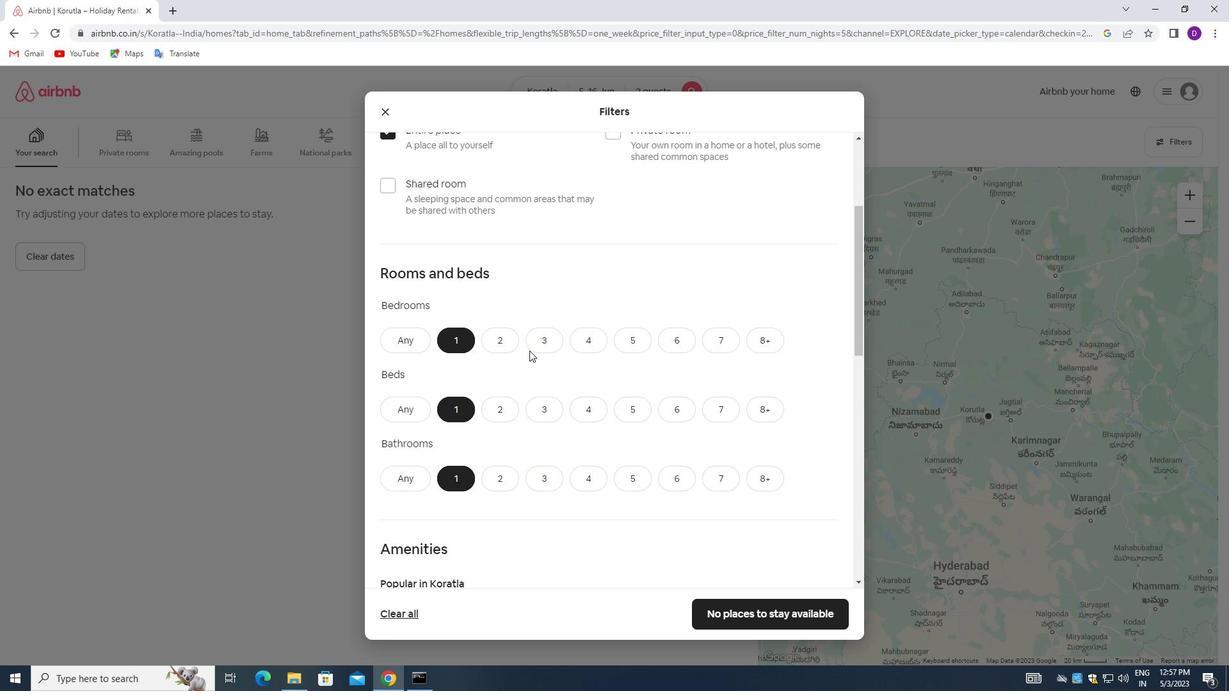 
Action: Mouse scrolled (529, 350) with delta (0, 0)
Screenshot: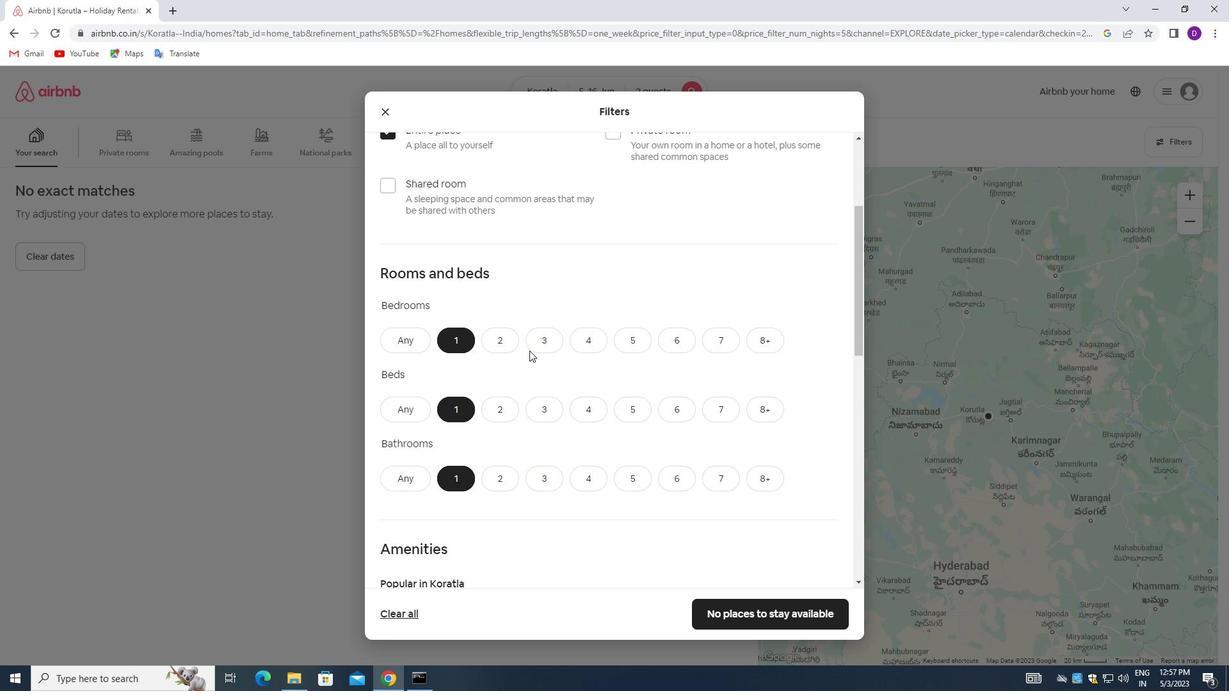 
Action: Mouse moved to (529, 352)
Screenshot: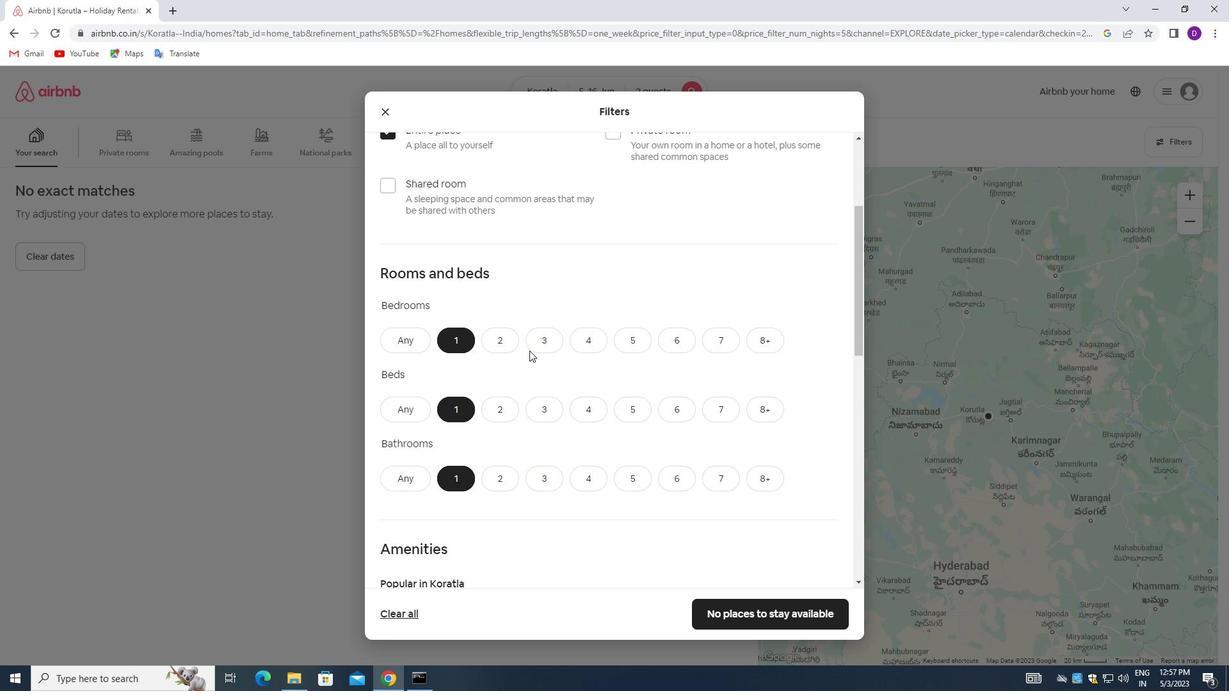 
Action: Mouse scrolled (529, 351) with delta (0, 0)
Screenshot: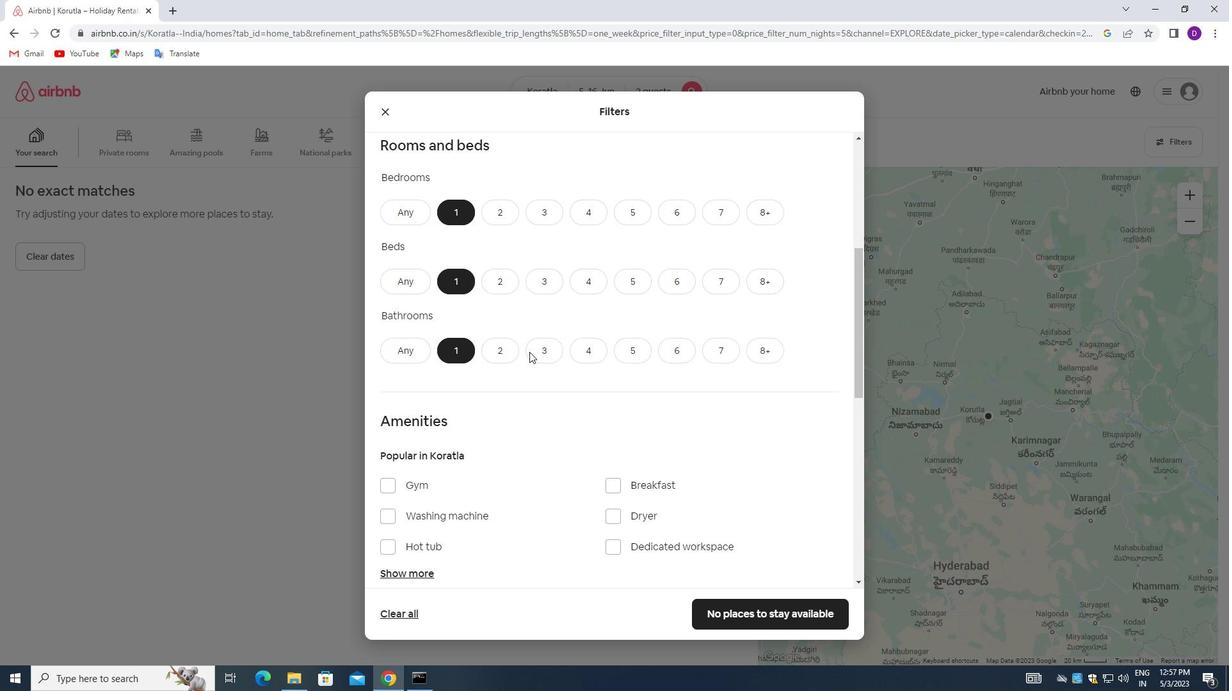 
Action: Mouse moved to (529, 352)
Screenshot: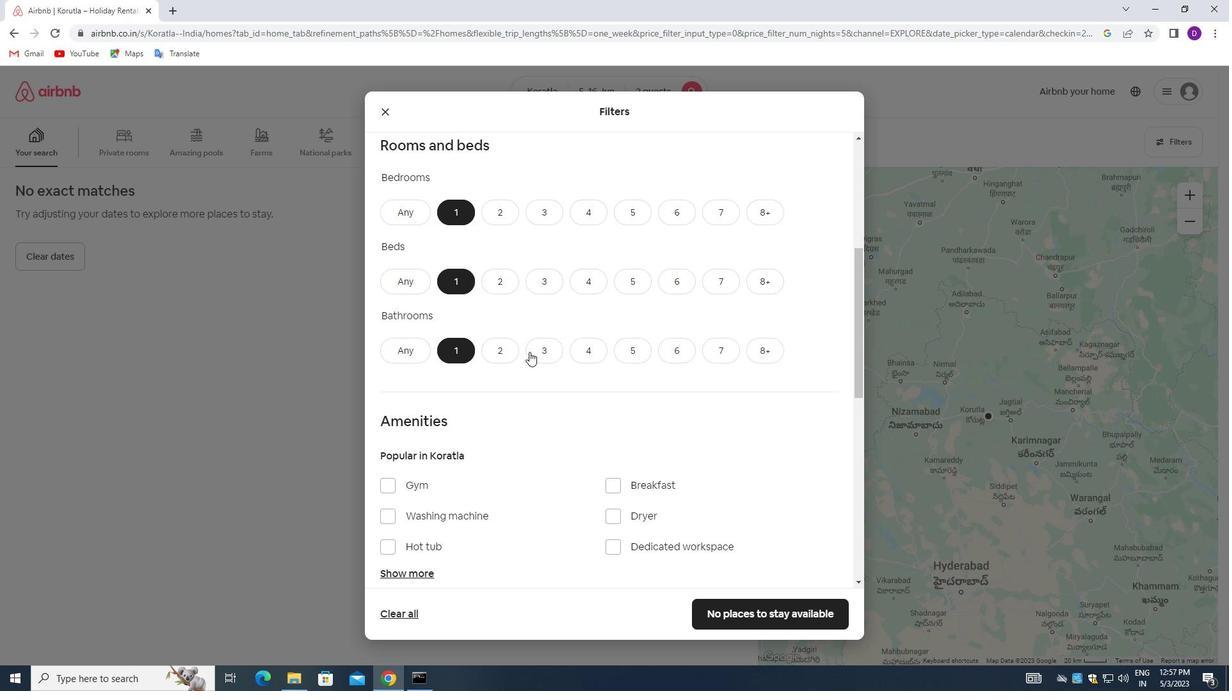 
Action: Mouse scrolled (529, 352) with delta (0, 0)
Screenshot: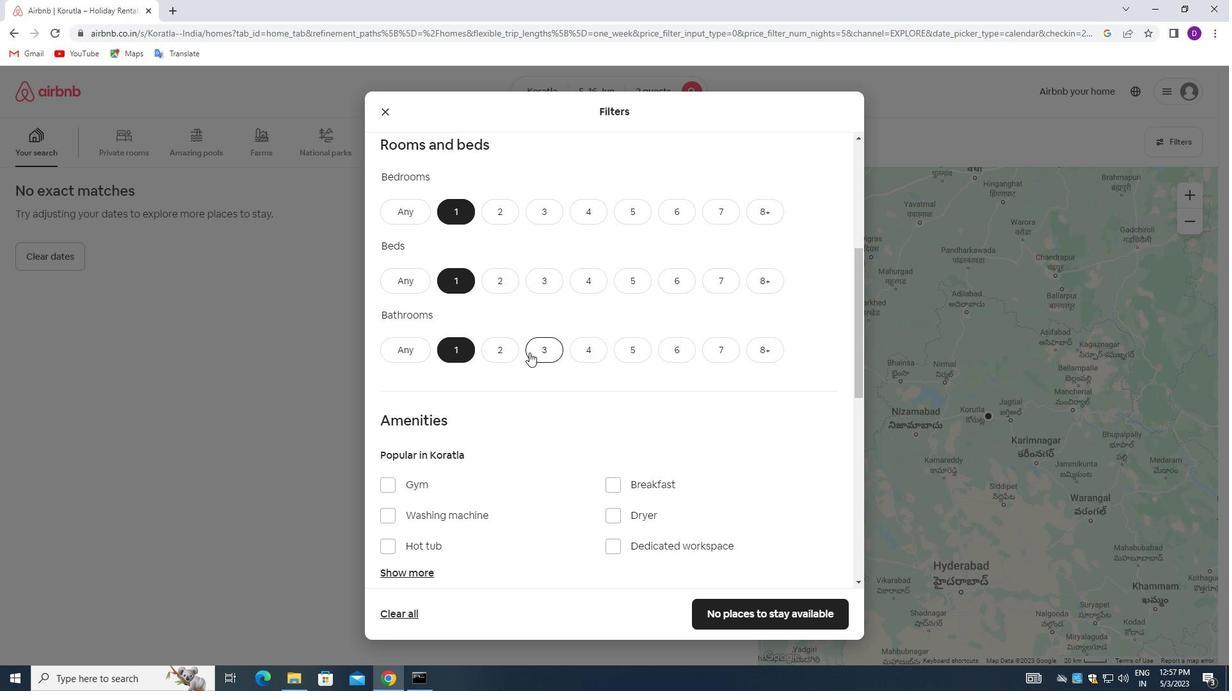 
Action: Mouse moved to (514, 347)
Screenshot: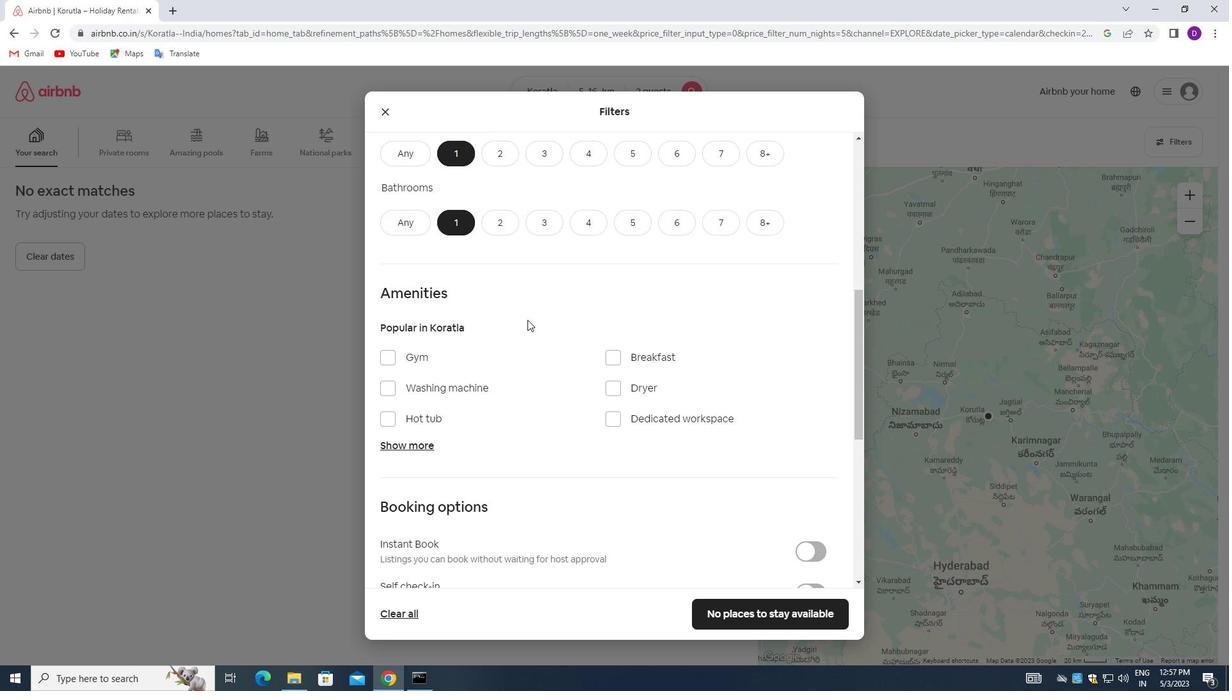 
Action: Mouse scrolled (514, 346) with delta (0, 0)
Screenshot: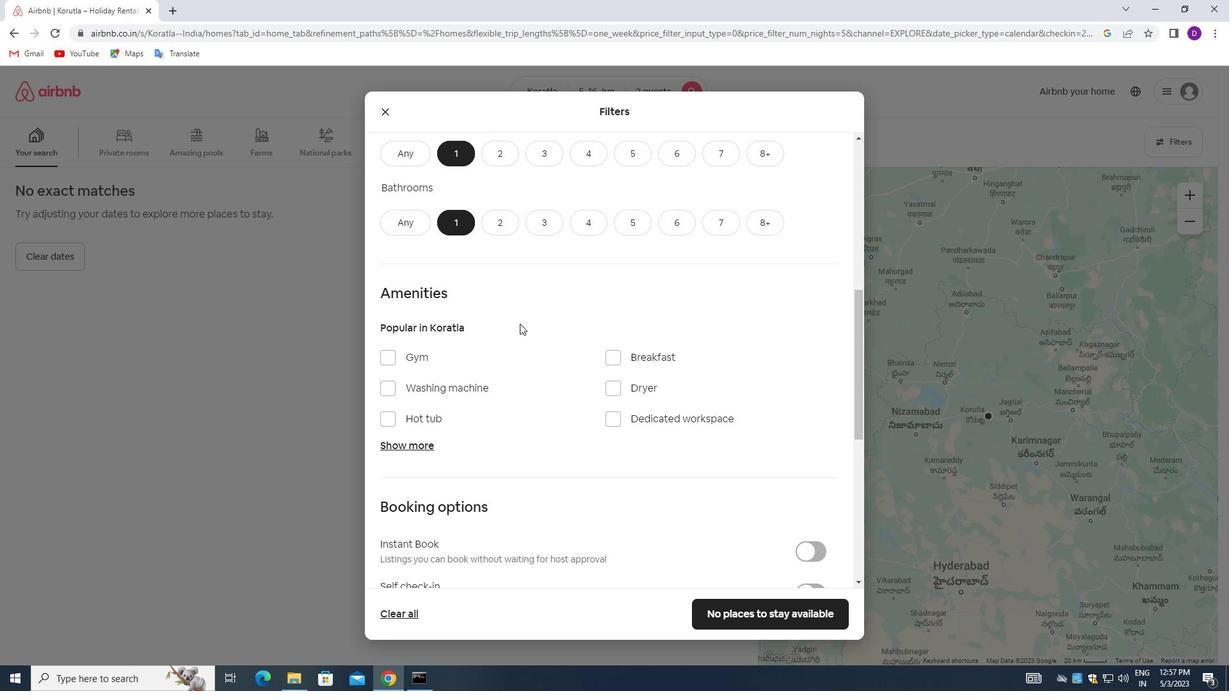 
Action: Mouse moved to (514, 349)
Screenshot: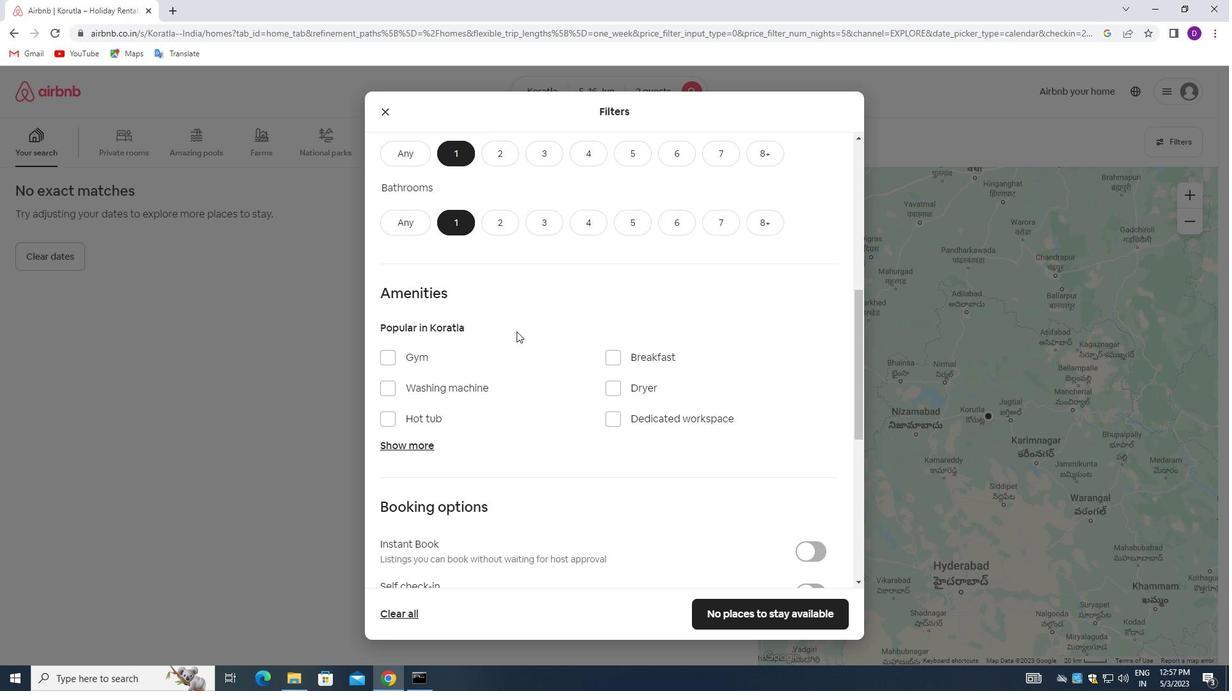 
Action: Mouse scrolled (514, 348) with delta (0, 0)
Screenshot: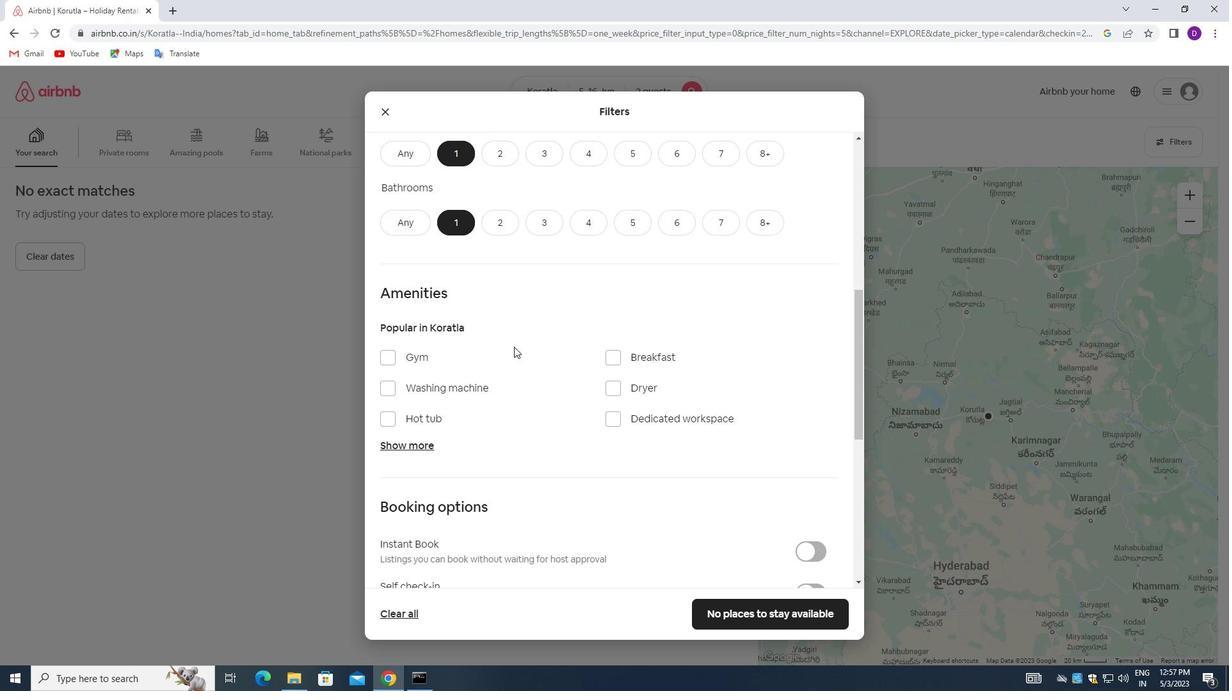 
Action: Mouse moved to (518, 356)
Screenshot: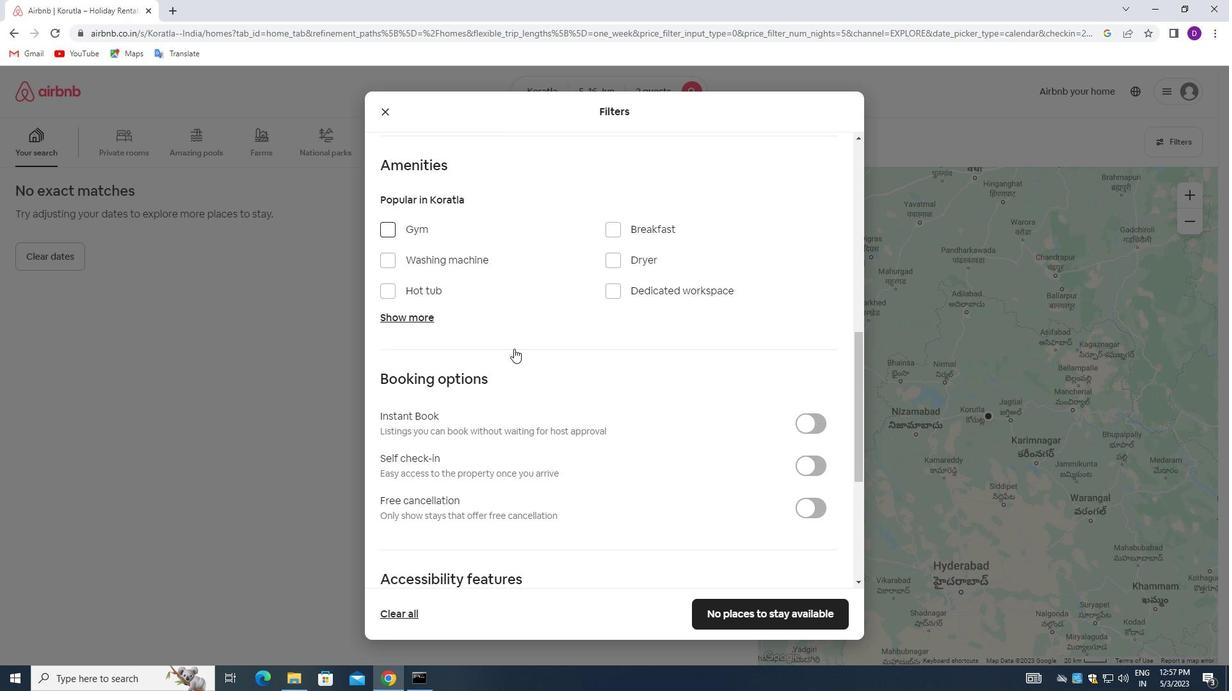 
Action: Mouse scrolled (518, 356) with delta (0, 0)
Screenshot: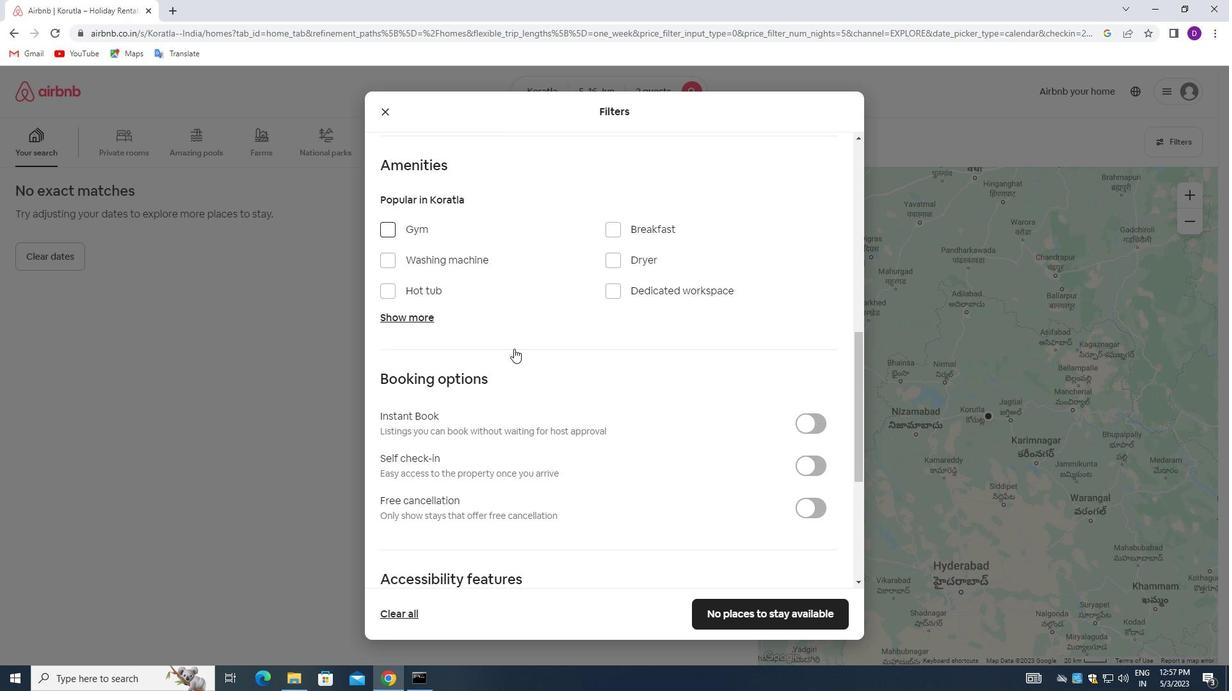
Action: Mouse moved to (803, 400)
Screenshot: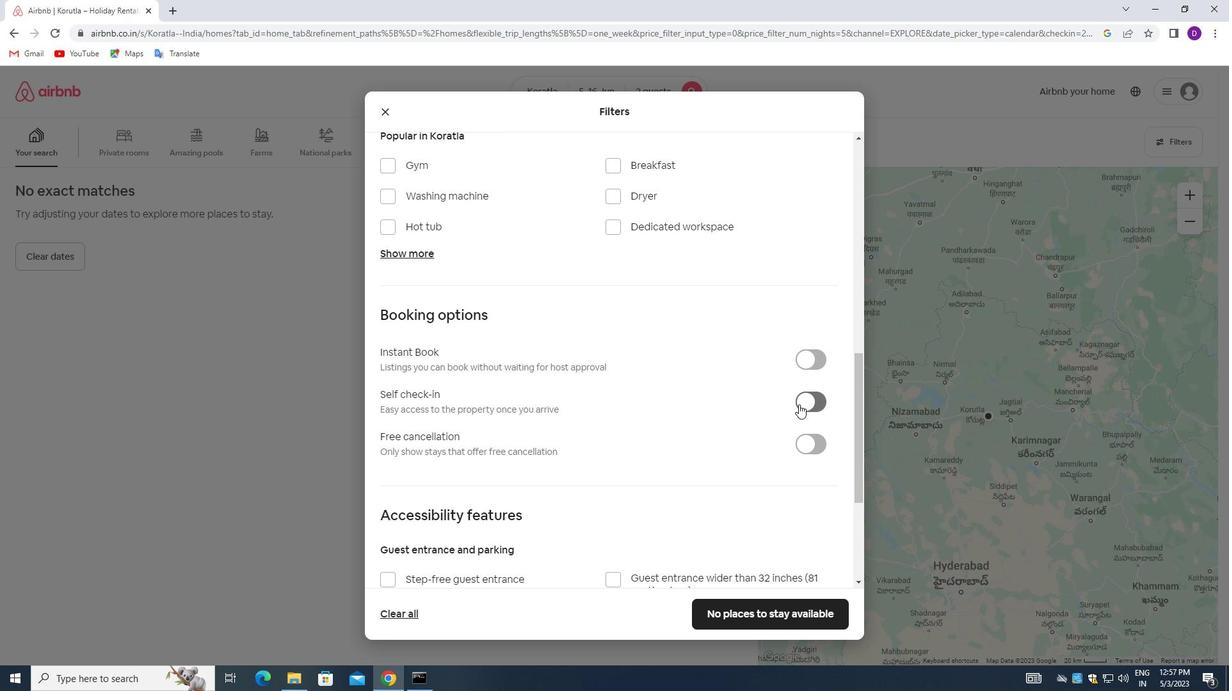 
Action: Mouse pressed left at (803, 400)
Screenshot: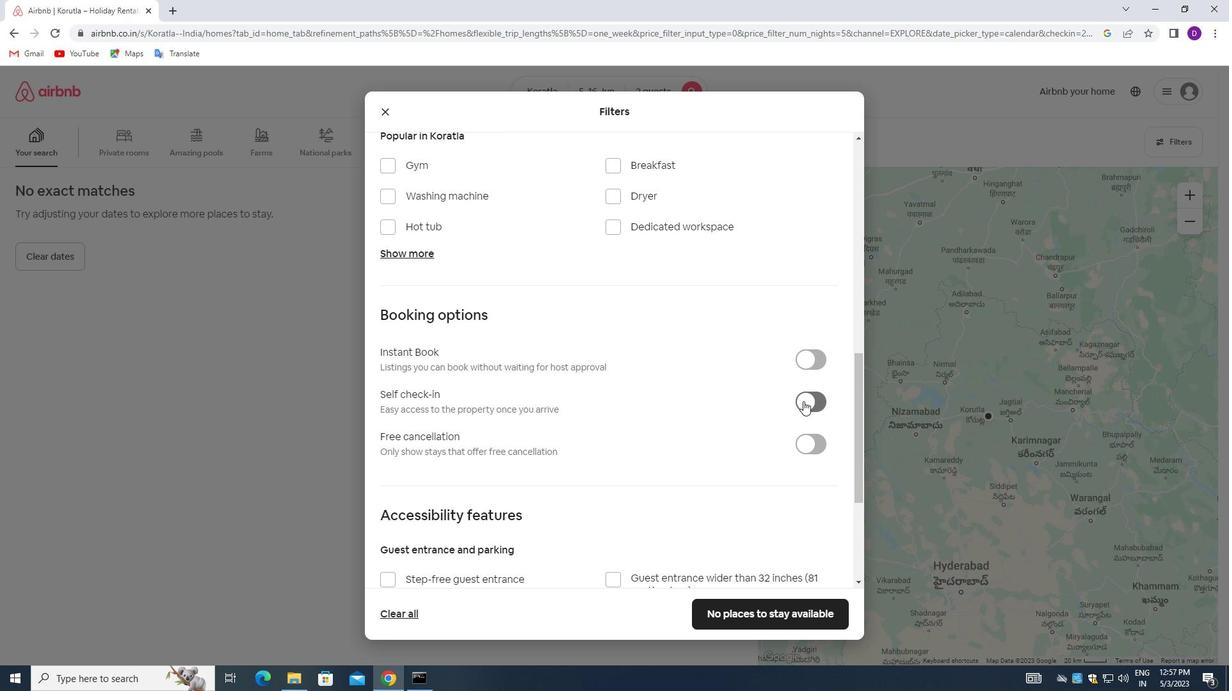 
Action: Mouse moved to (552, 411)
Screenshot: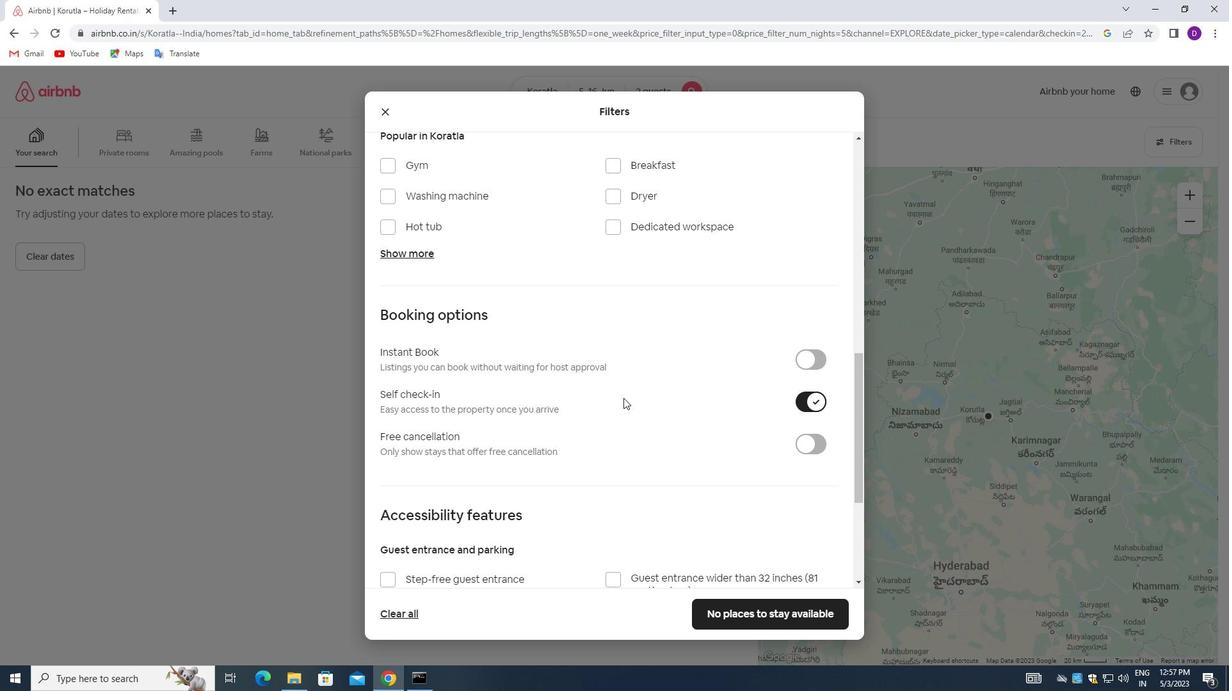 
Action: Mouse scrolled (552, 411) with delta (0, 0)
Screenshot: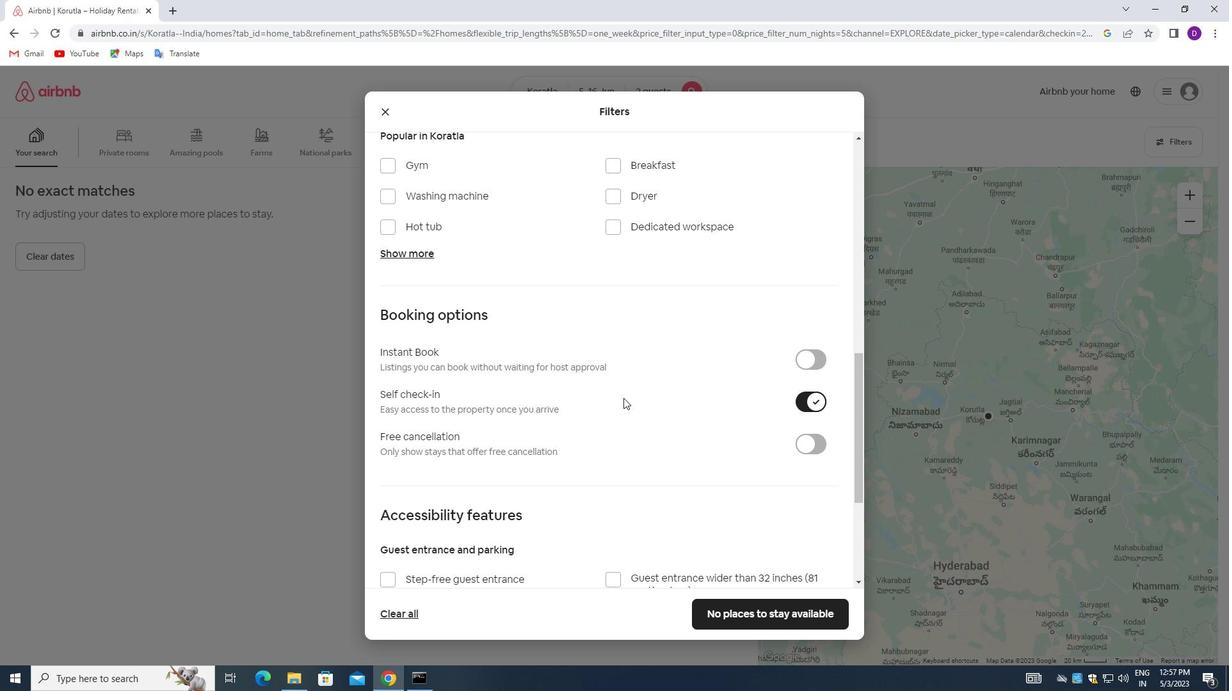 
Action: Mouse moved to (548, 412)
Screenshot: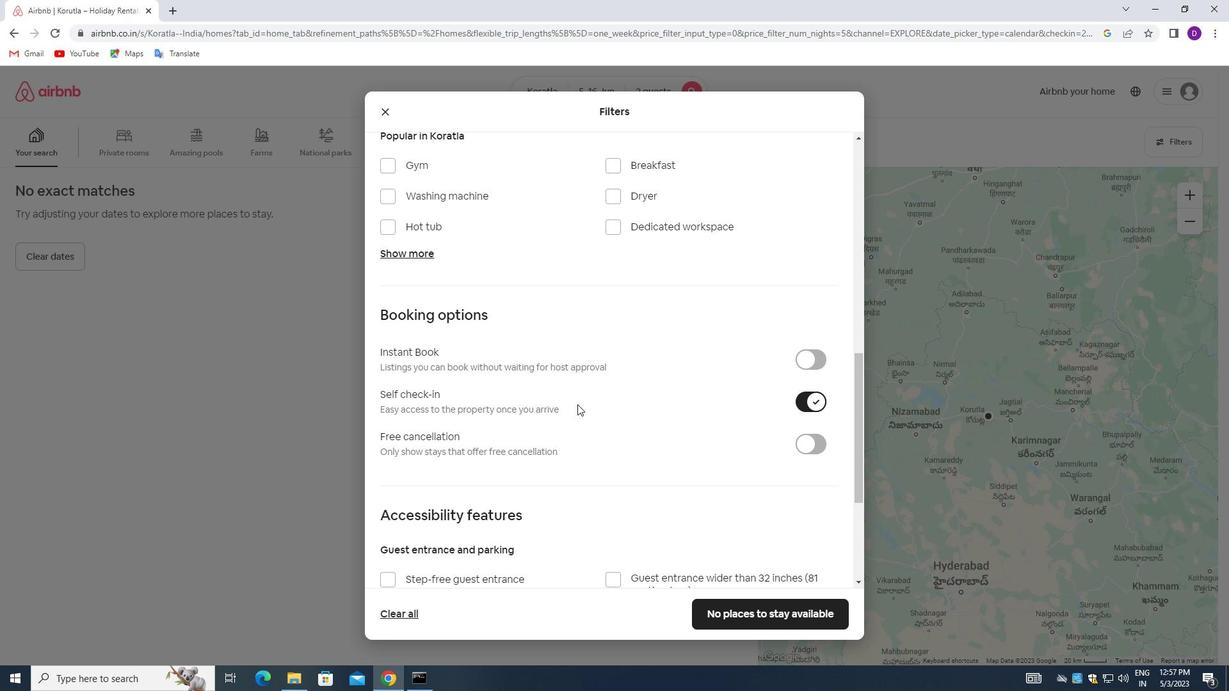 
Action: Mouse scrolled (548, 411) with delta (0, 0)
Screenshot: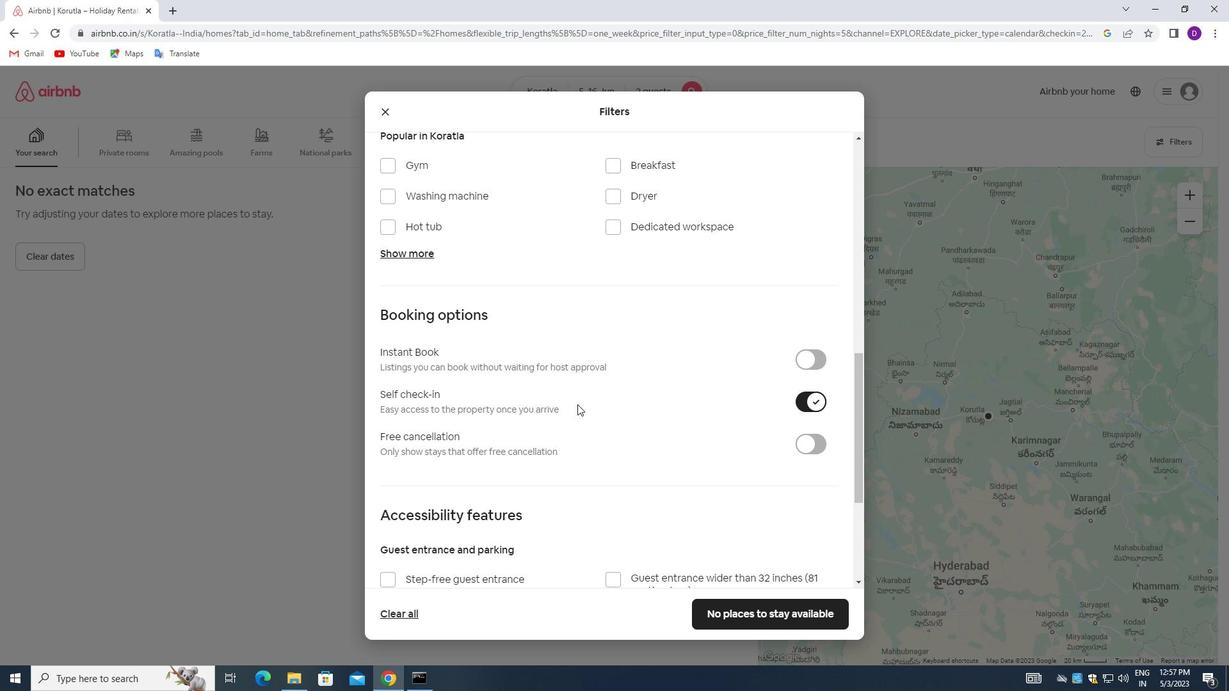 
Action: Mouse moved to (547, 412)
Screenshot: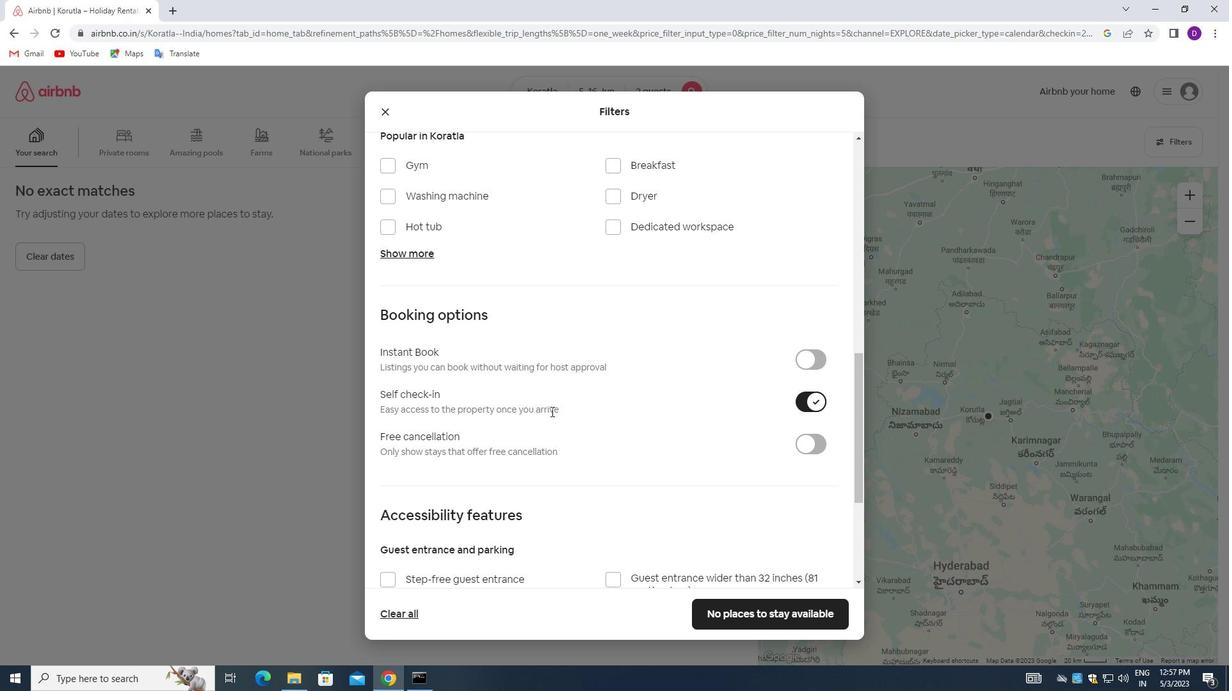 
Action: Mouse scrolled (547, 411) with delta (0, 0)
Screenshot: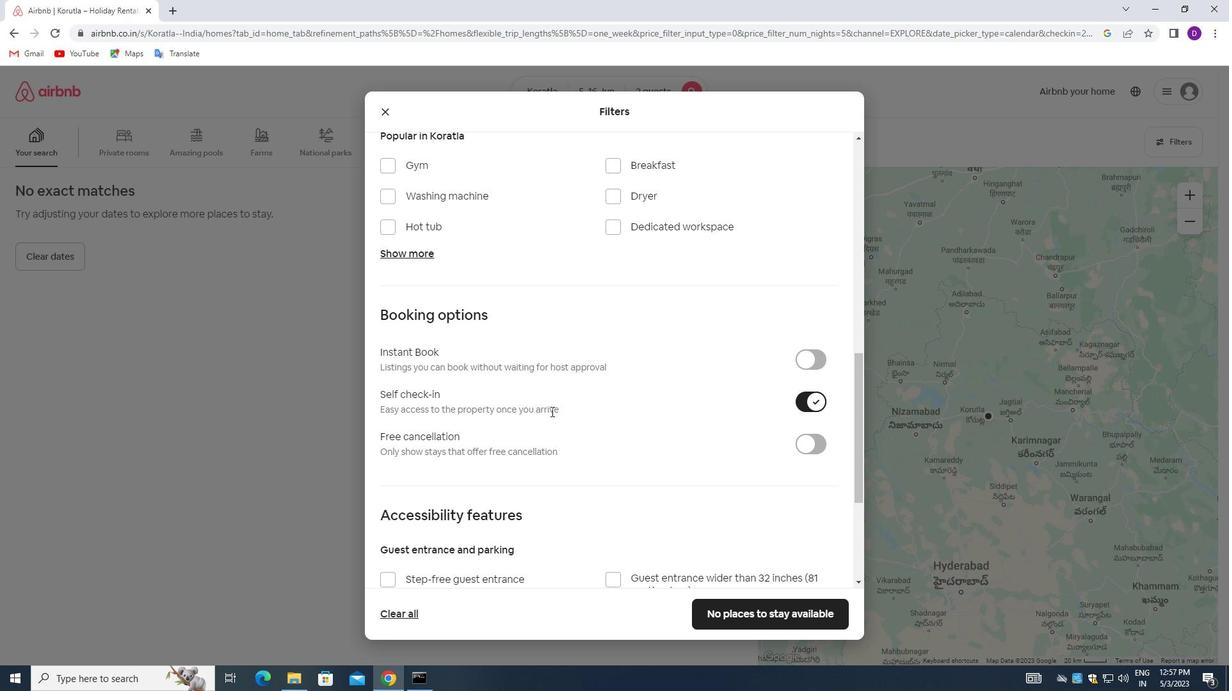 
Action: Mouse moved to (523, 412)
Screenshot: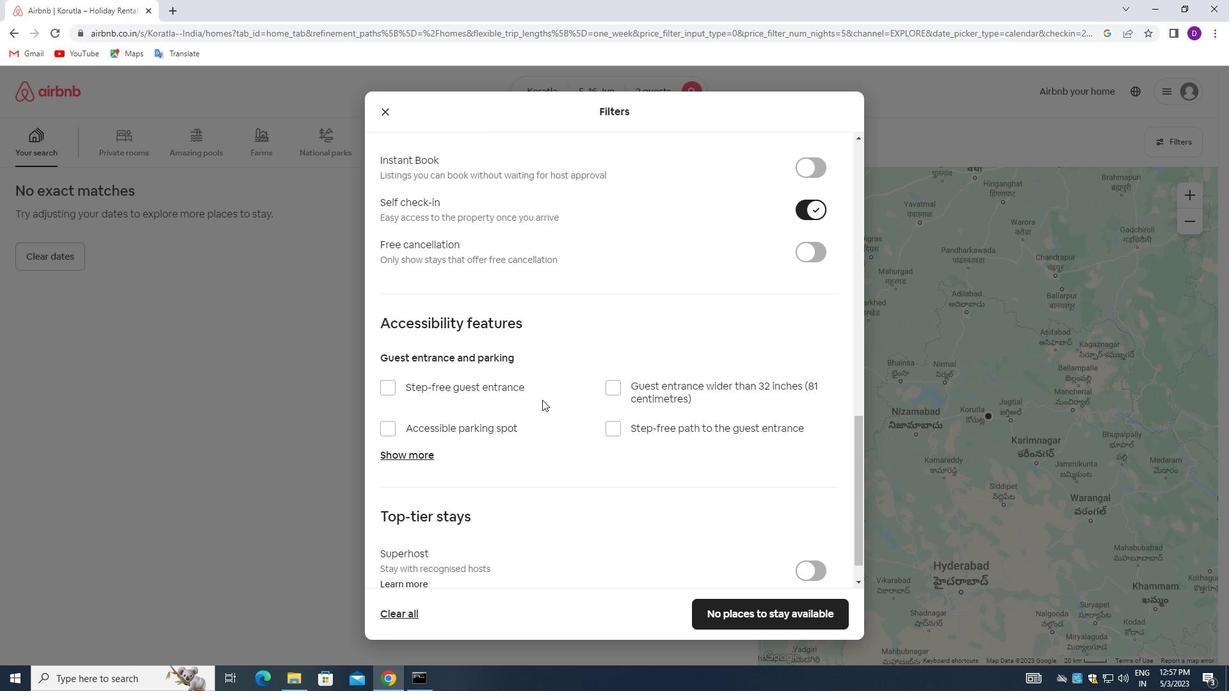 
Action: Mouse scrolled (523, 411) with delta (0, 0)
Screenshot: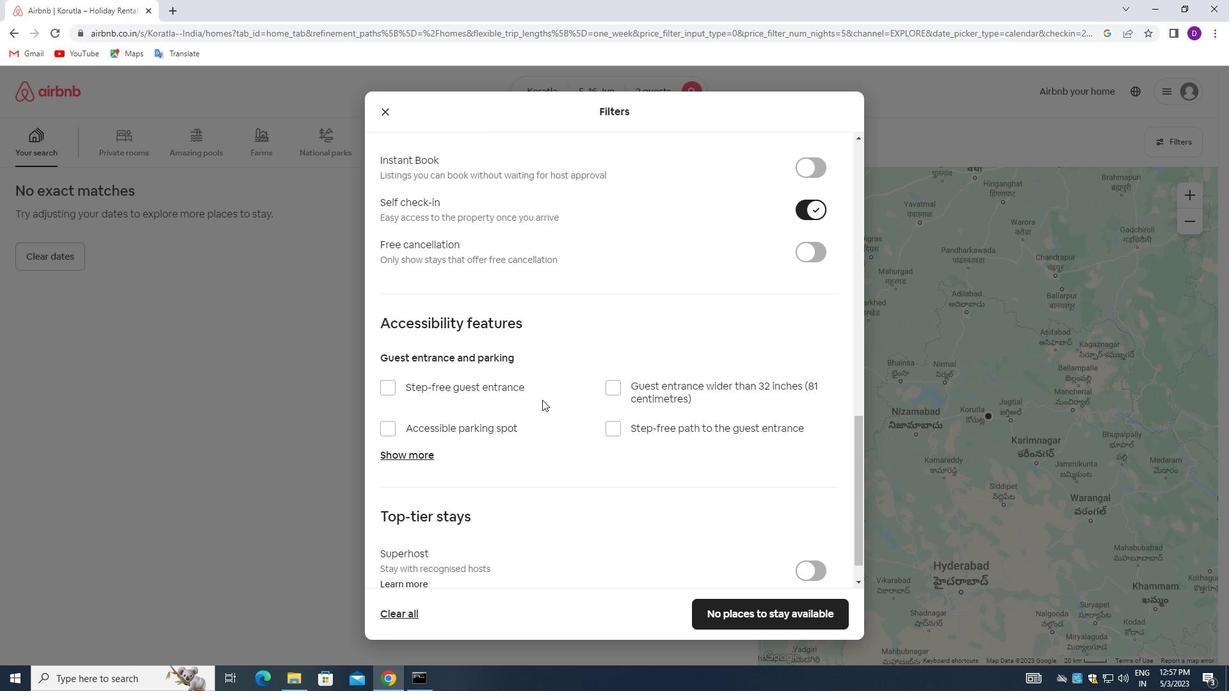 
Action: Mouse moved to (516, 418)
Screenshot: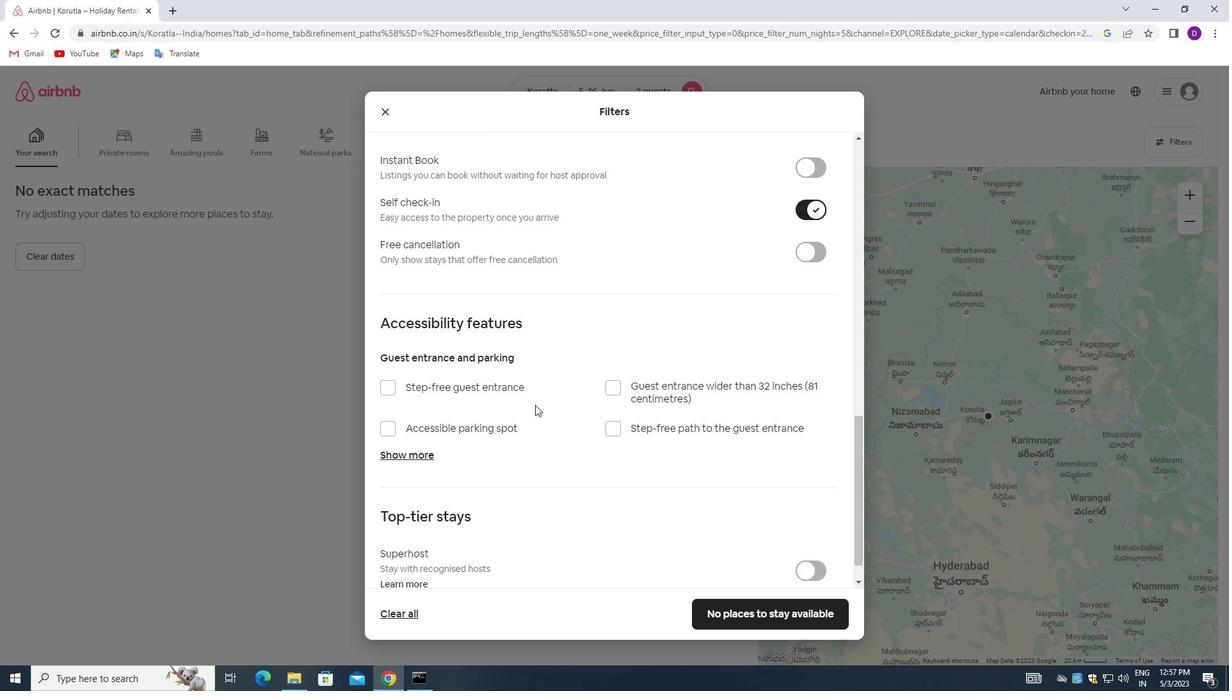 
Action: Mouse scrolled (516, 418) with delta (0, 0)
Screenshot: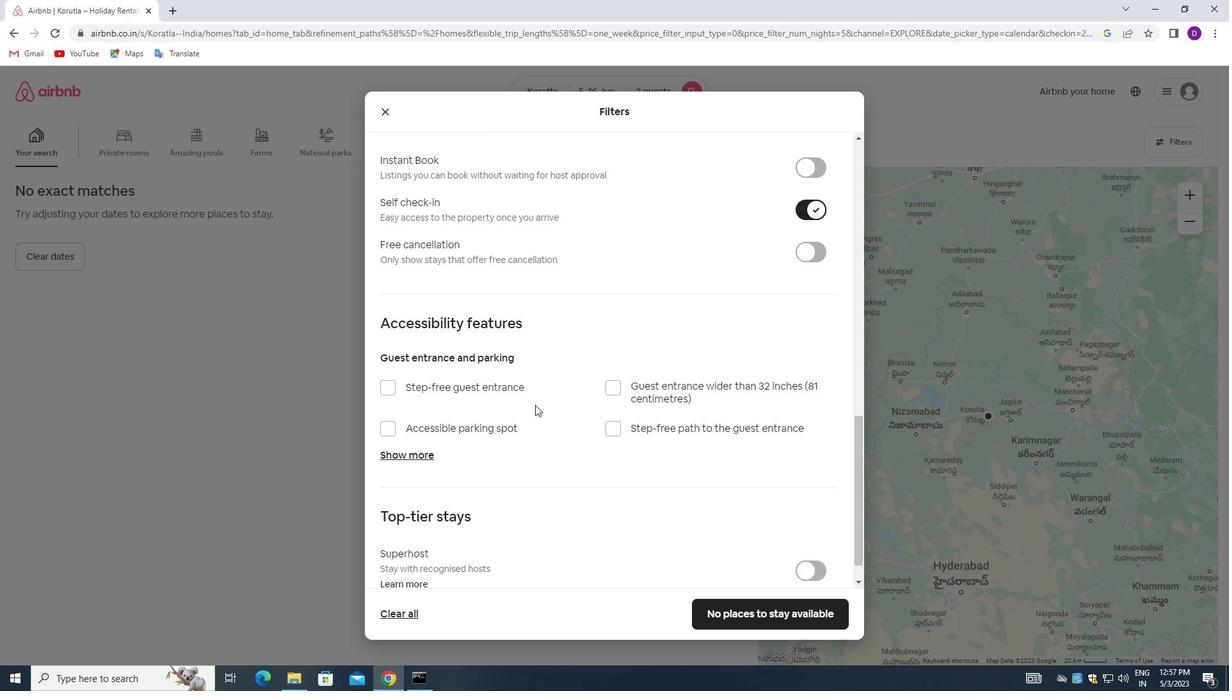 
Action: Mouse moved to (511, 432)
Screenshot: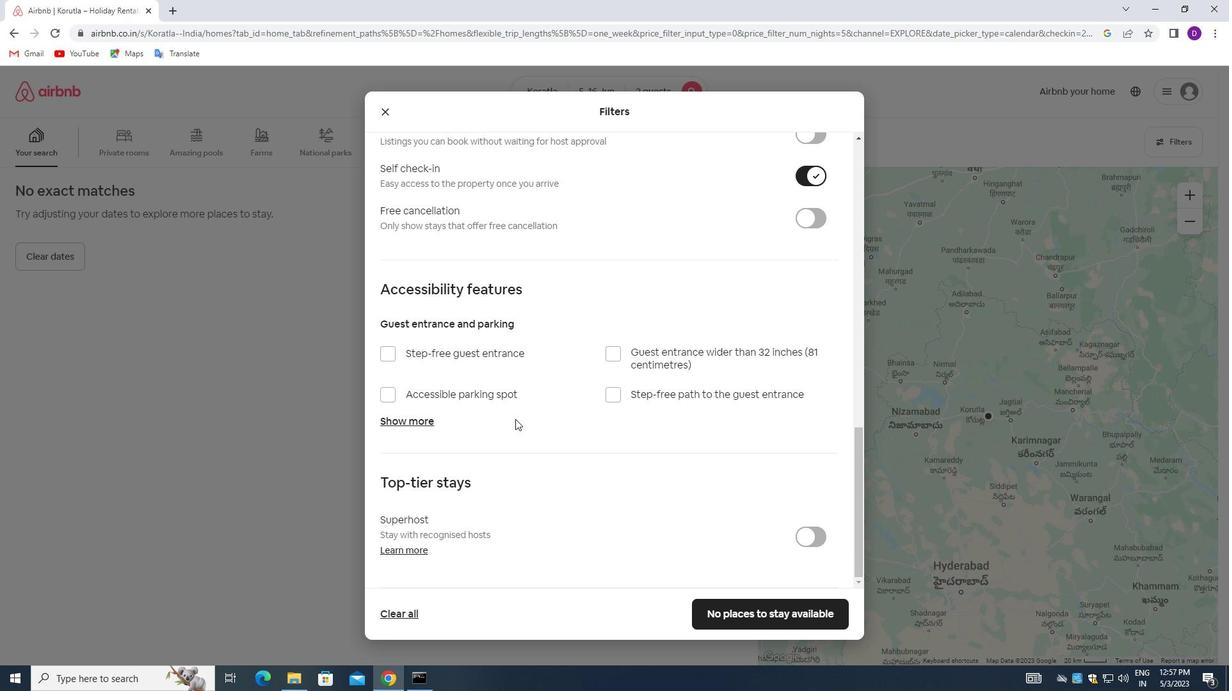 
Action: Mouse scrolled (511, 431) with delta (0, 0)
Screenshot: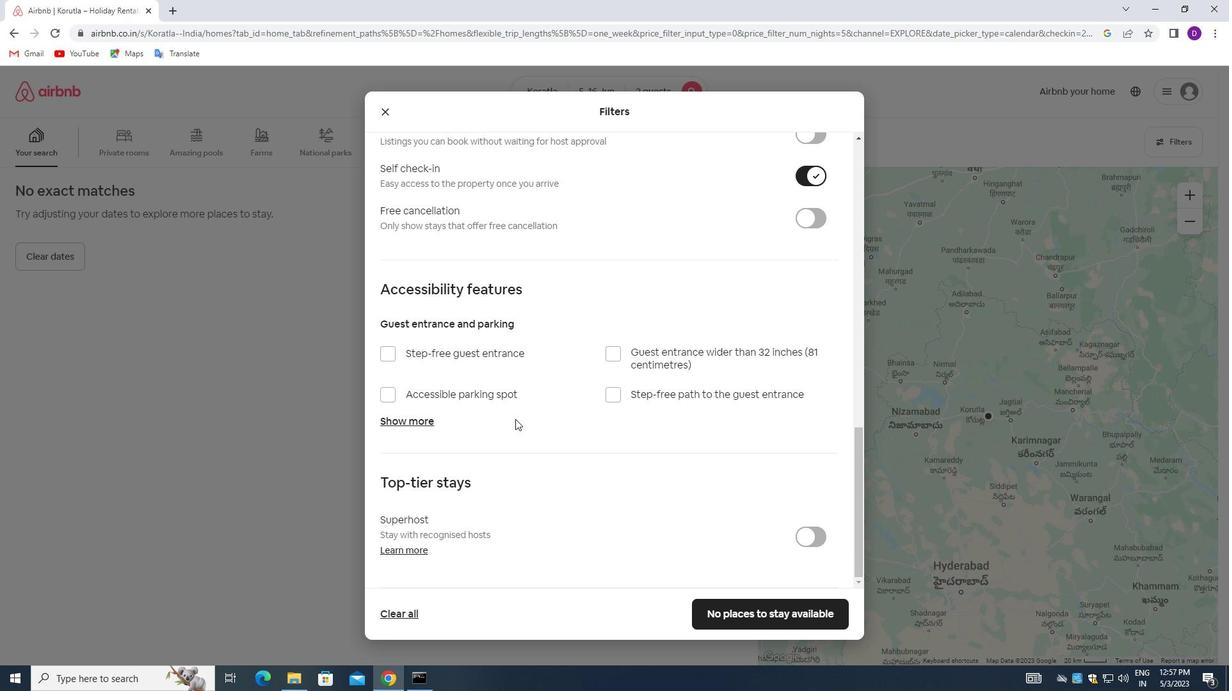
Action: Mouse moved to (501, 466)
Screenshot: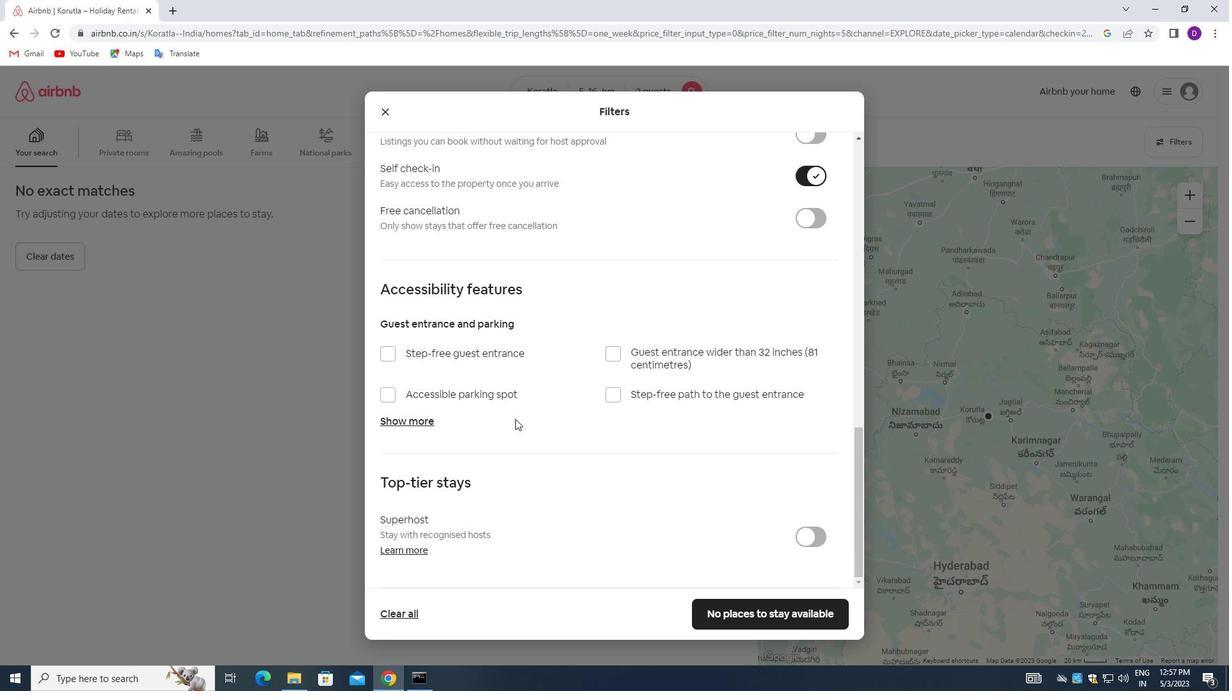
Action: Mouse scrolled (501, 465) with delta (0, 0)
Screenshot: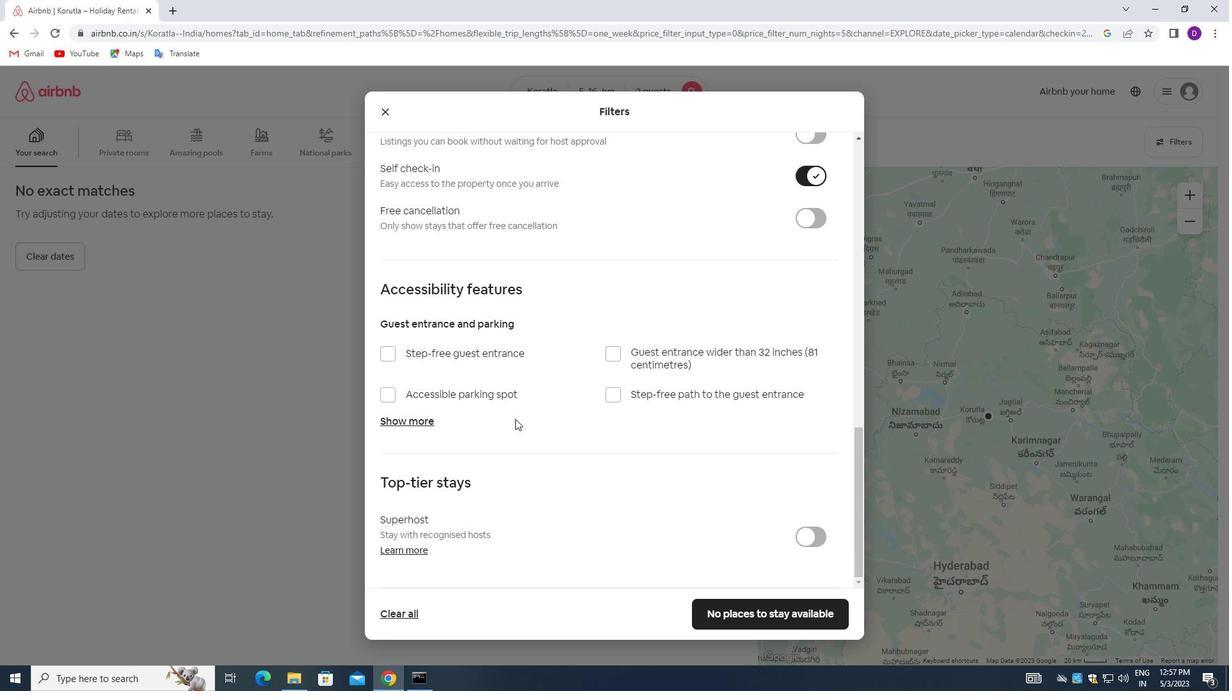 
Action: Mouse moved to (493, 481)
Screenshot: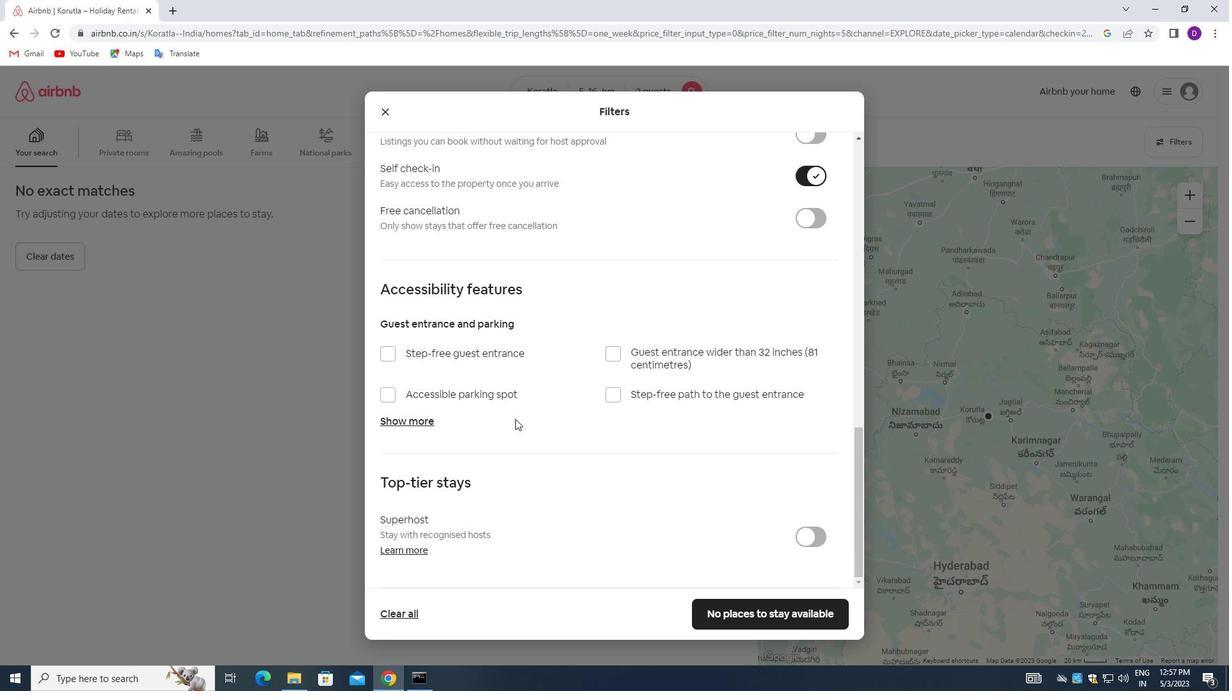 
Action: Mouse scrolled (493, 480) with delta (0, 0)
Screenshot: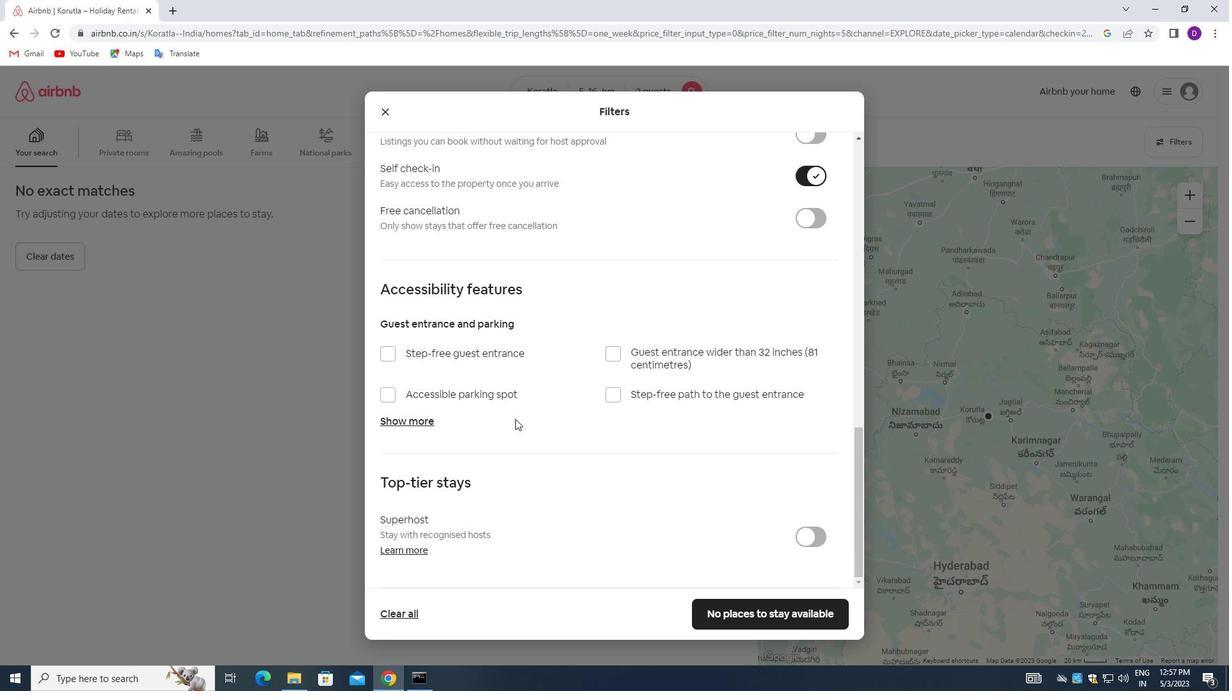 
Action: Mouse moved to (773, 613)
Screenshot: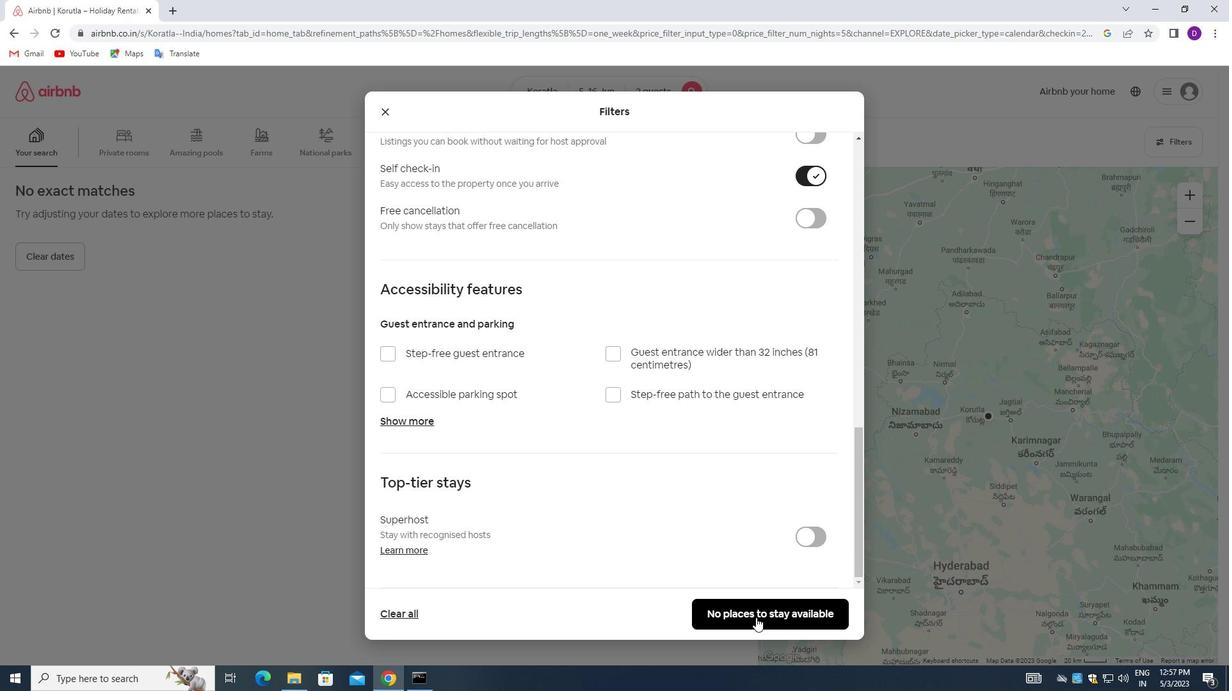 
Action: Mouse pressed left at (773, 613)
Screenshot: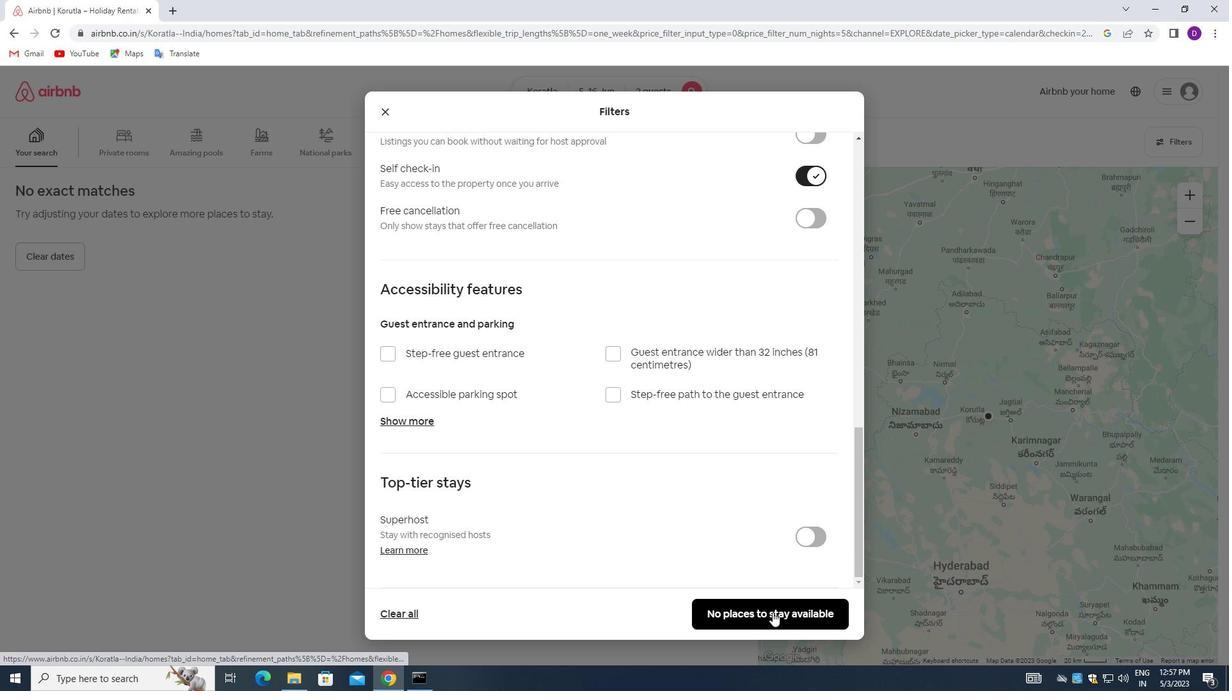 
Action: Mouse moved to (255, 384)
Screenshot: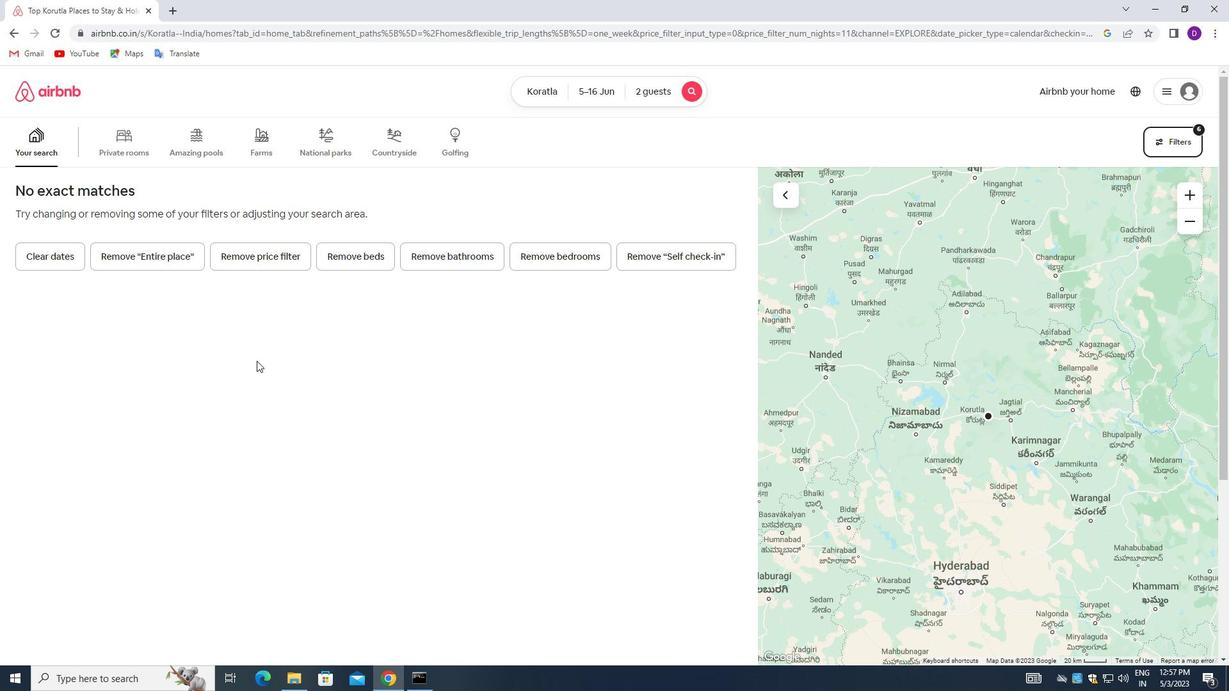 
